 Task: Search one way flight ticket for 5 adults, 2 children, 1 infant in seat and 2 infants on lap in economy from Dickinson: Dickinson Theodore Roosevelt Regional Airport to Gillette: Gillette Campbell County Airport on 5-1-2023. Choice of flights is Southwest. Number of bags: 6 checked bags. Price is upto 100000. Outbound departure time preference is 5:30.
Action: Mouse moved to (229, 318)
Screenshot: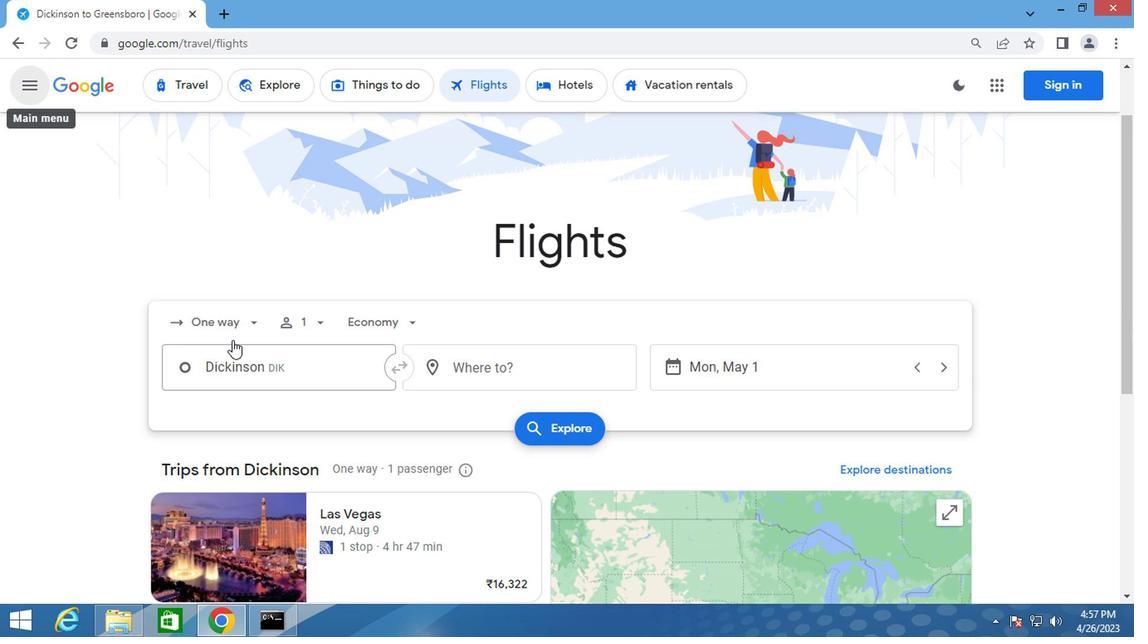 
Action: Mouse pressed left at (229, 318)
Screenshot: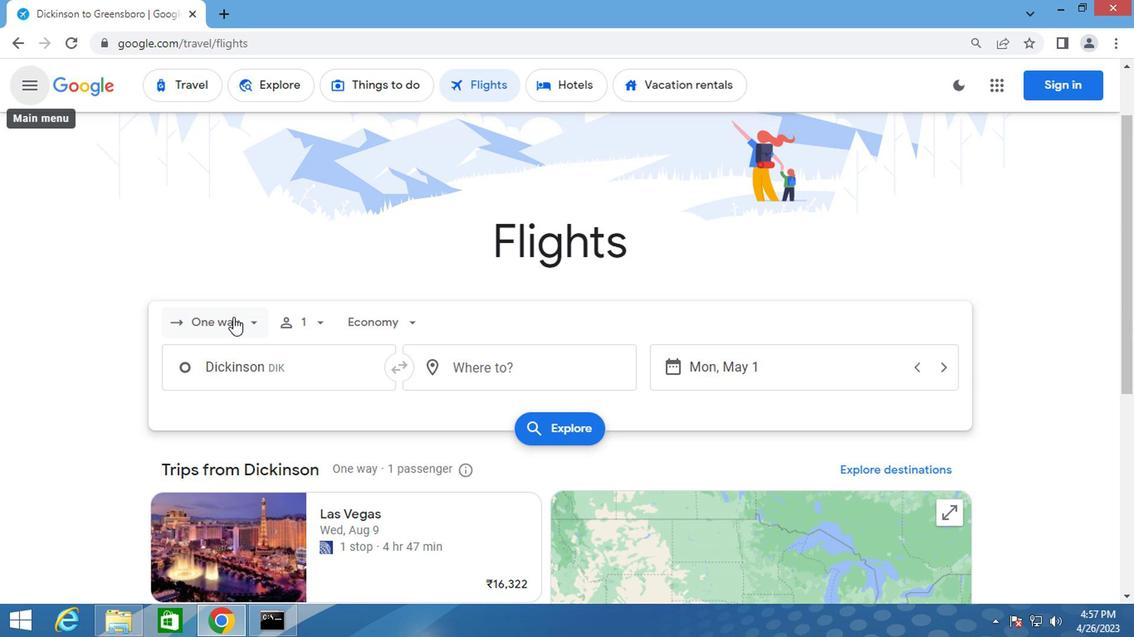 
Action: Mouse moved to (235, 407)
Screenshot: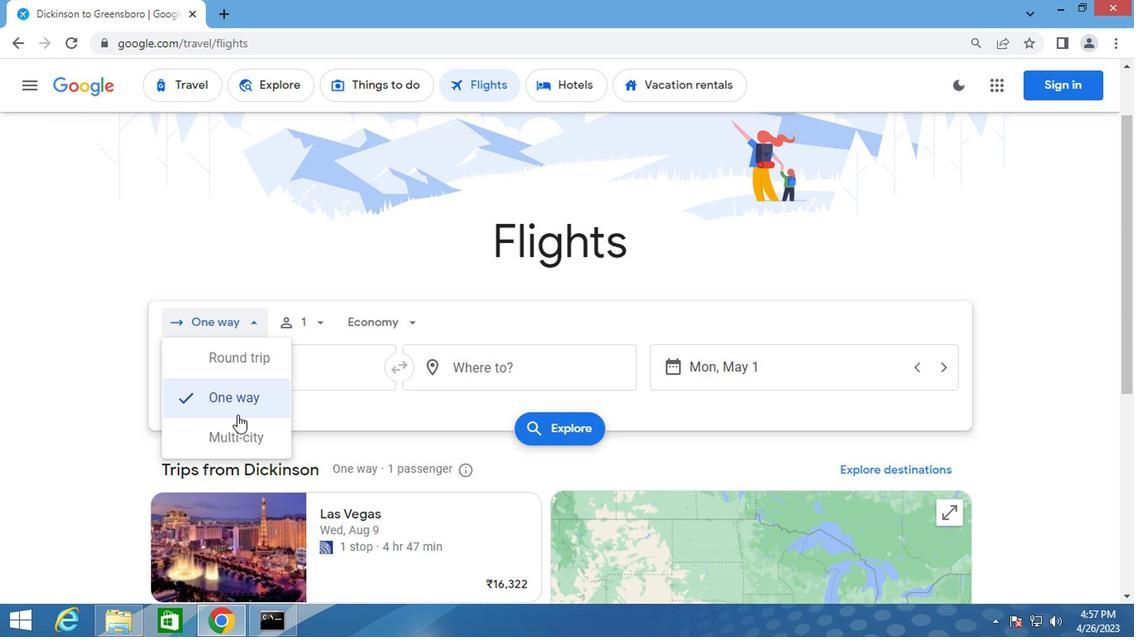 
Action: Mouse pressed left at (235, 407)
Screenshot: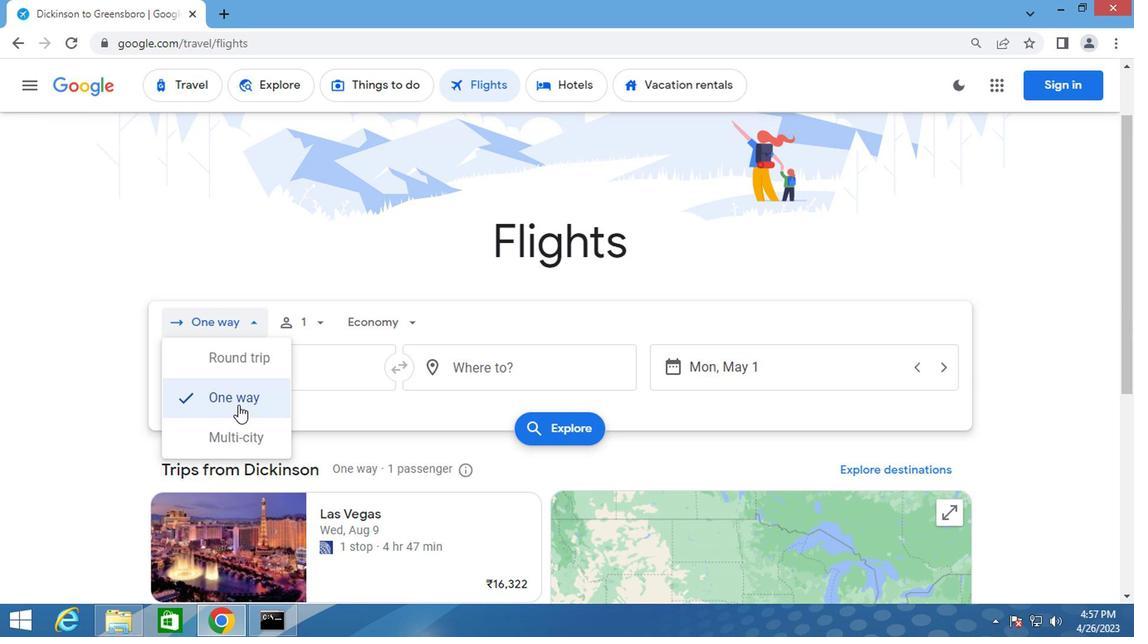 
Action: Mouse moved to (308, 318)
Screenshot: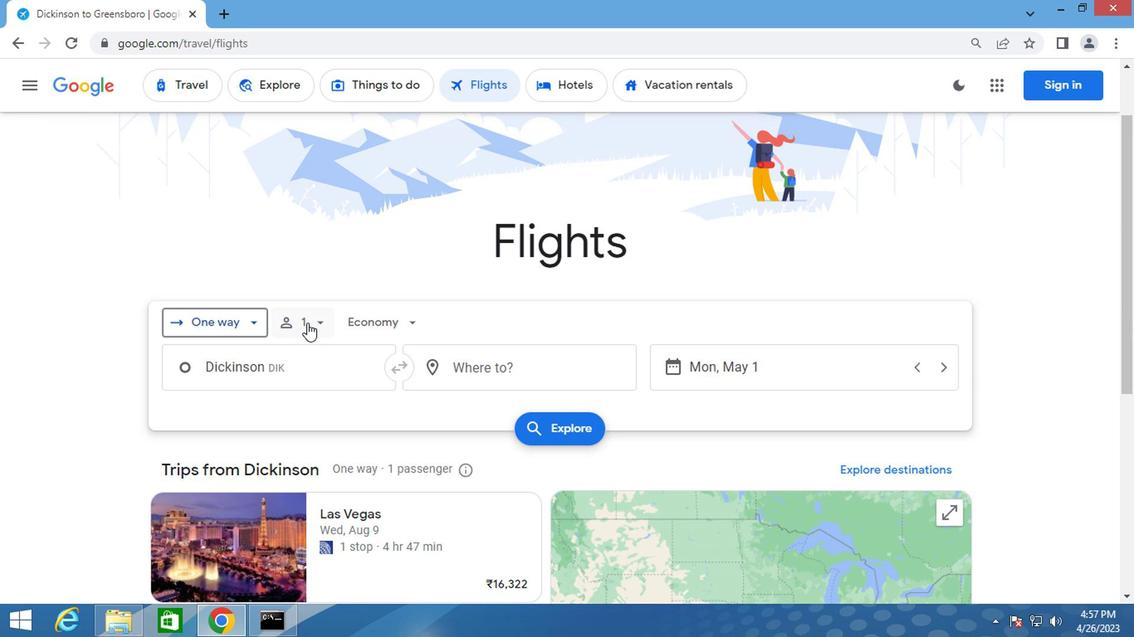 
Action: Mouse pressed left at (308, 318)
Screenshot: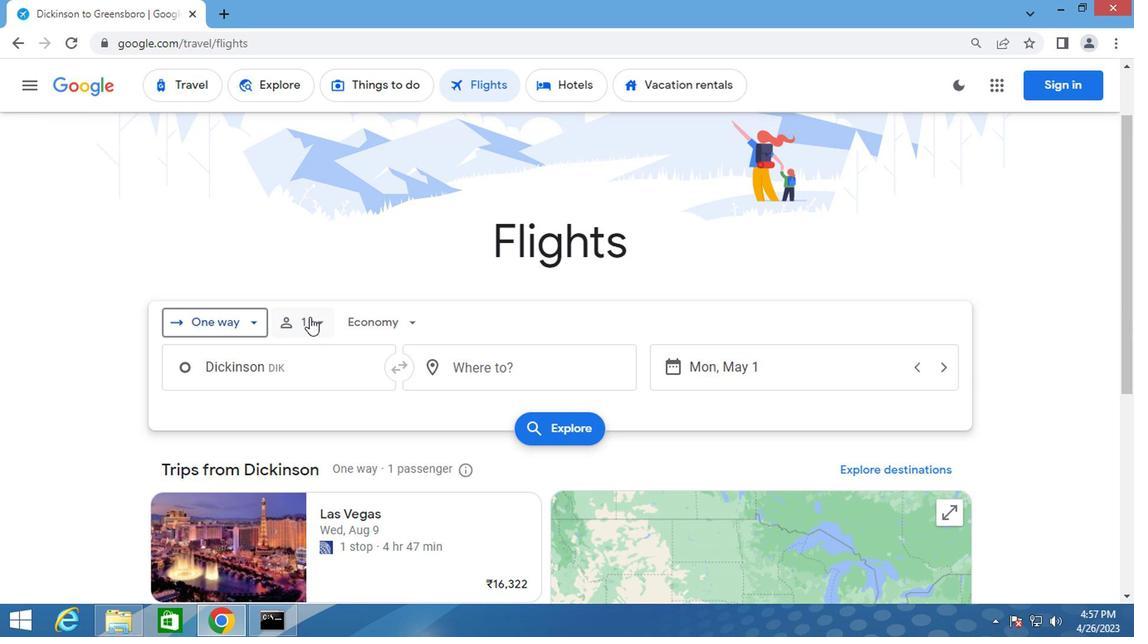
Action: Mouse moved to (443, 378)
Screenshot: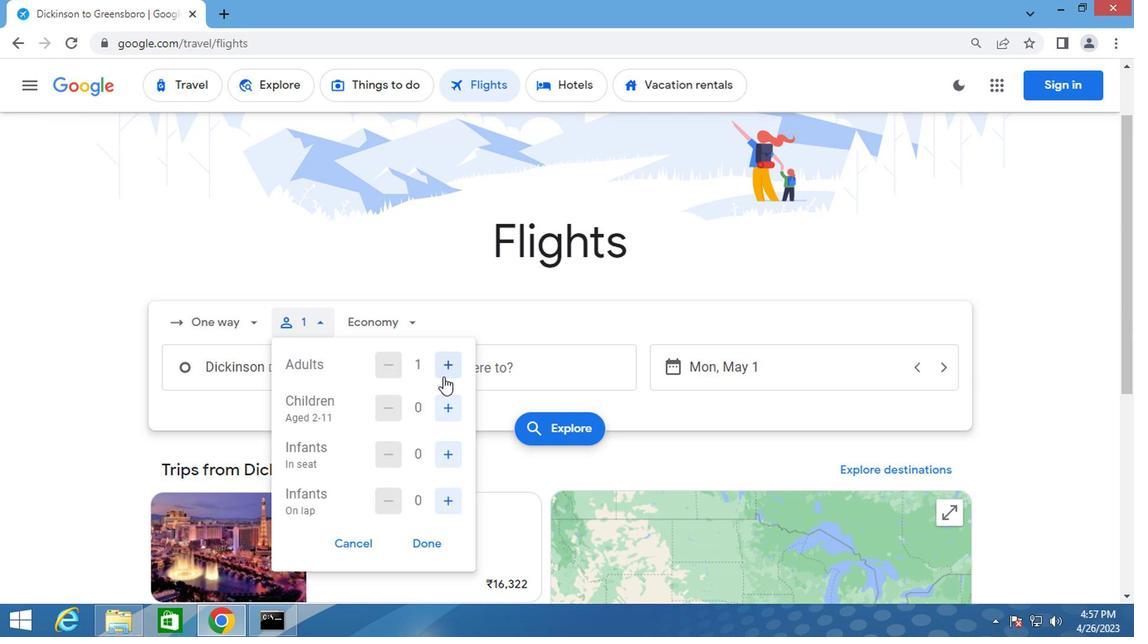 
Action: Mouse pressed left at (443, 378)
Screenshot: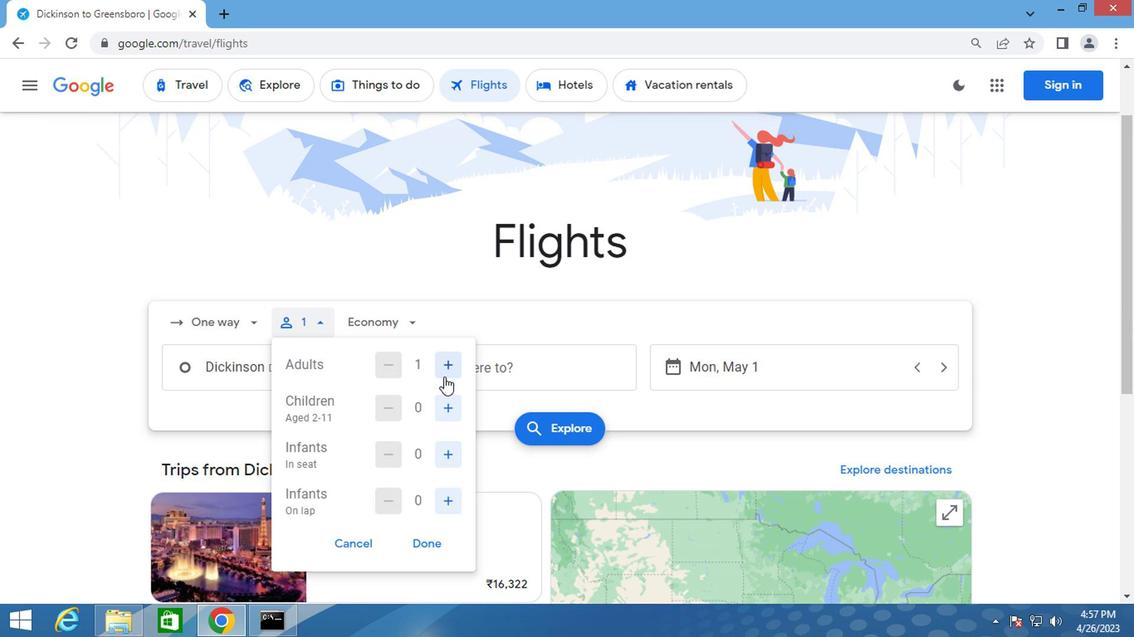 
Action: Mouse moved to (444, 378)
Screenshot: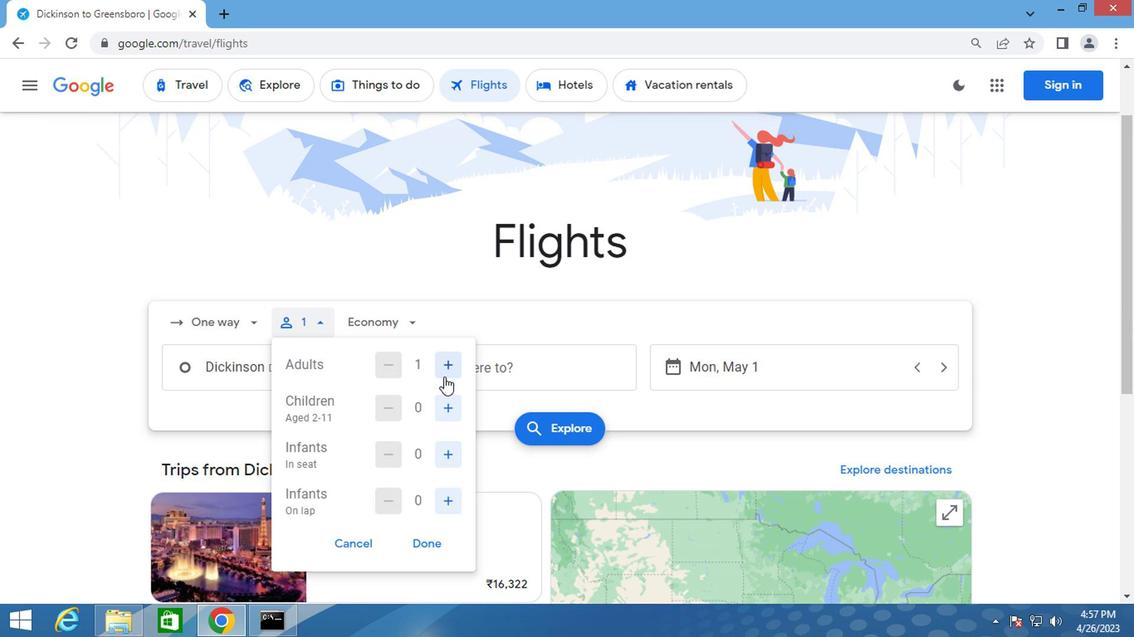 
Action: Mouse pressed left at (444, 378)
Screenshot: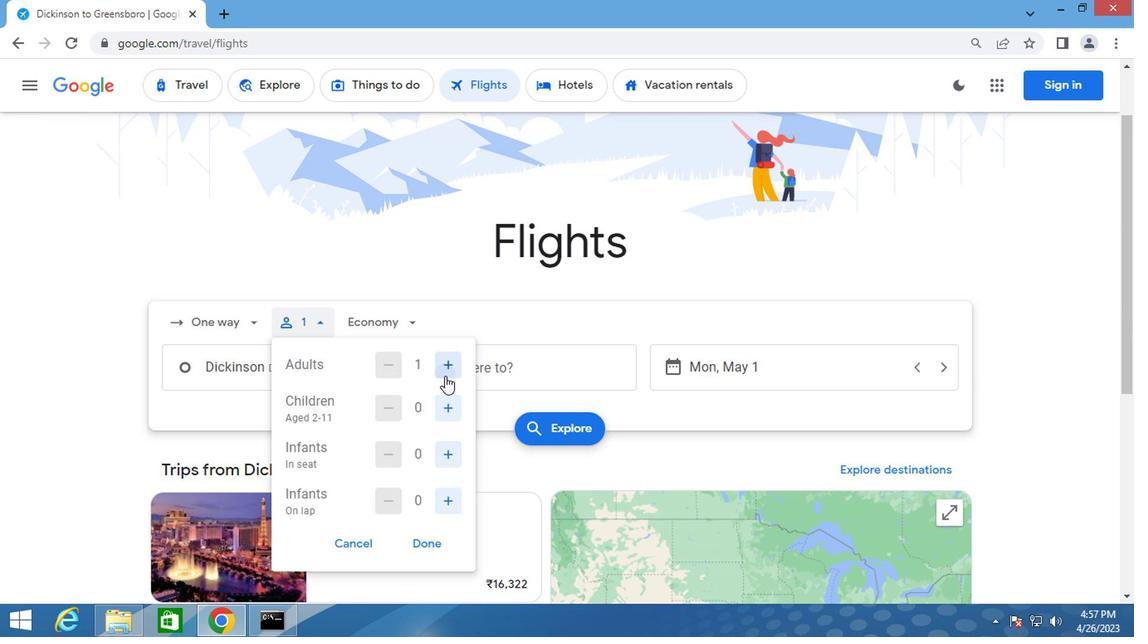 
Action: Mouse moved to (444, 377)
Screenshot: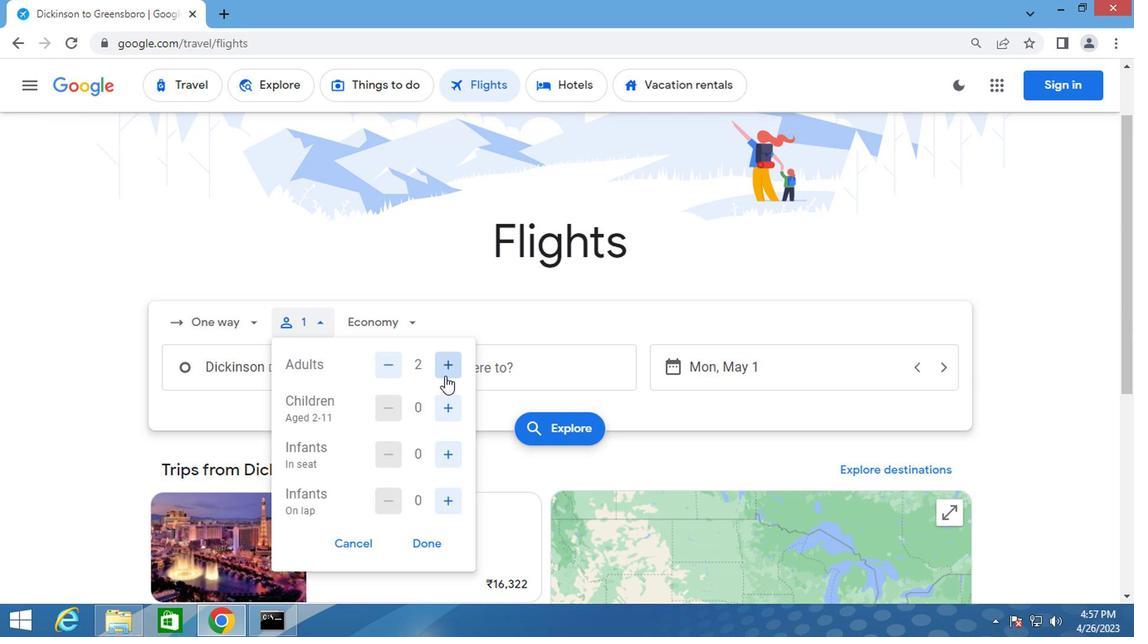
Action: Mouse pressed left at (444, 377)
Screenshot: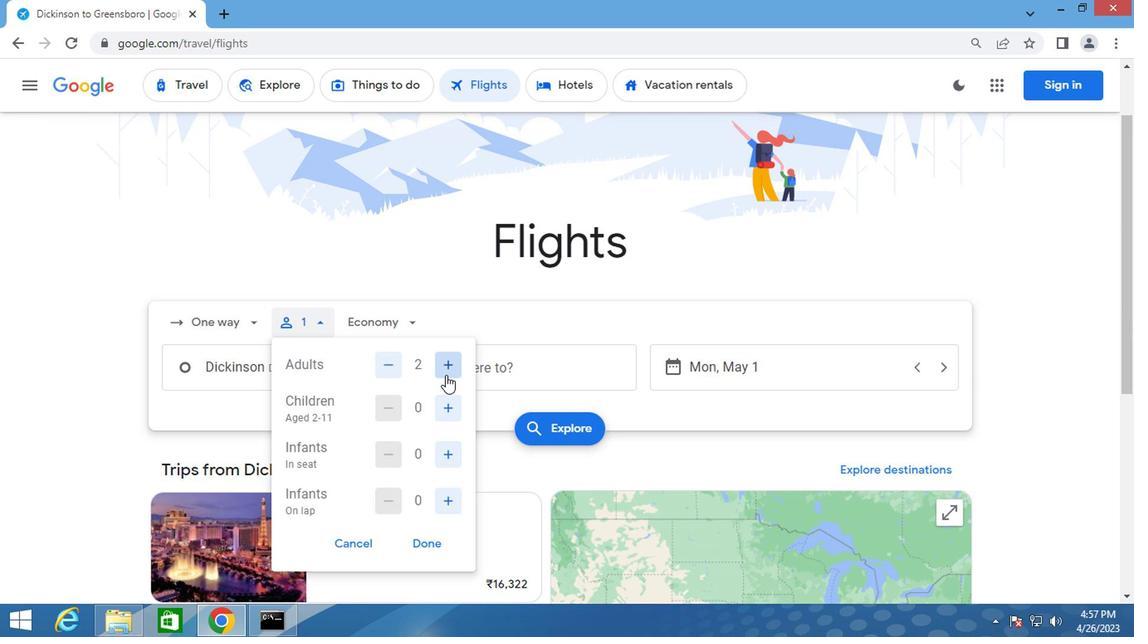 
Action: Mouse pressed left at (444, 377)
Screenshot: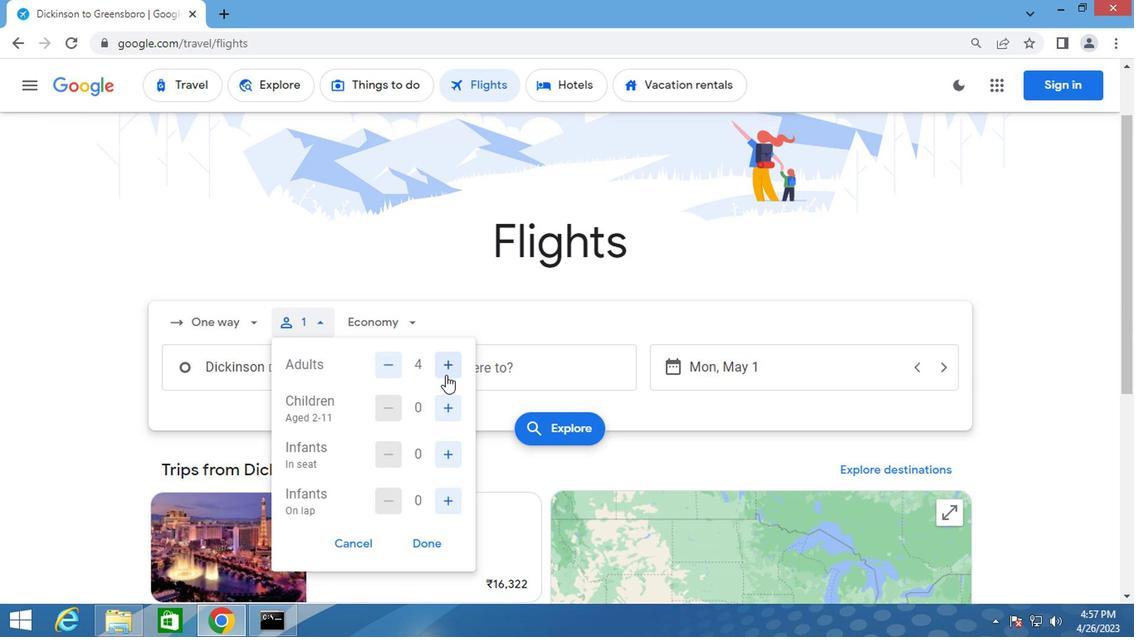 
Action: Mouse moved to (449, 403)
Screenshot: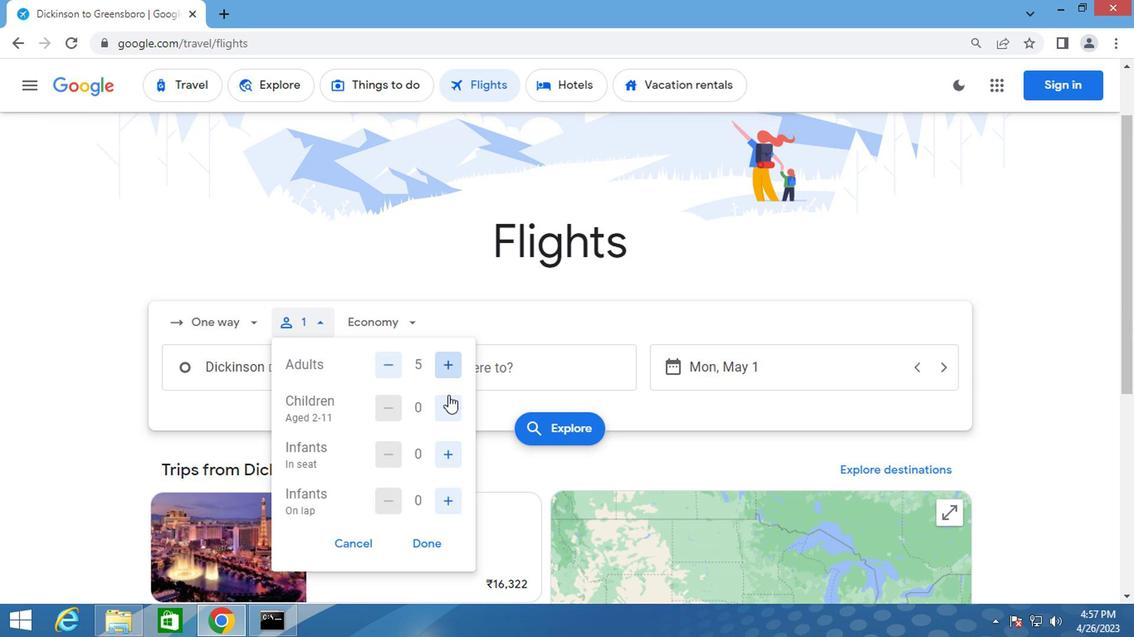 
Action: Mouse pressed left at (449, 403)
Screenshot: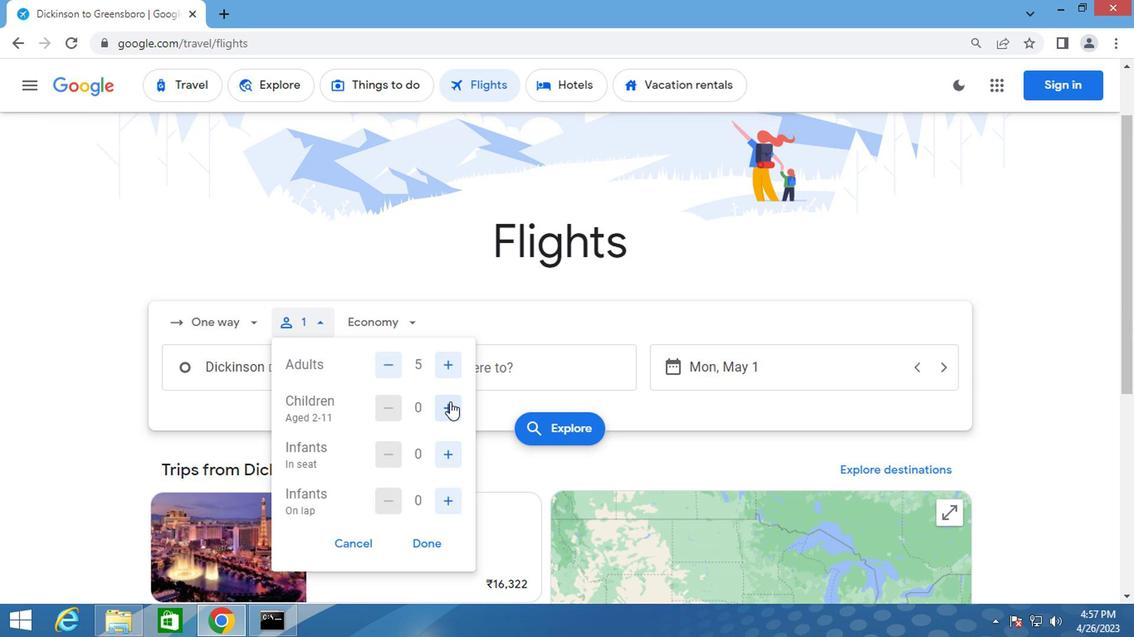 
Action: Mouse pressed left at (449, 403)
Screenshot: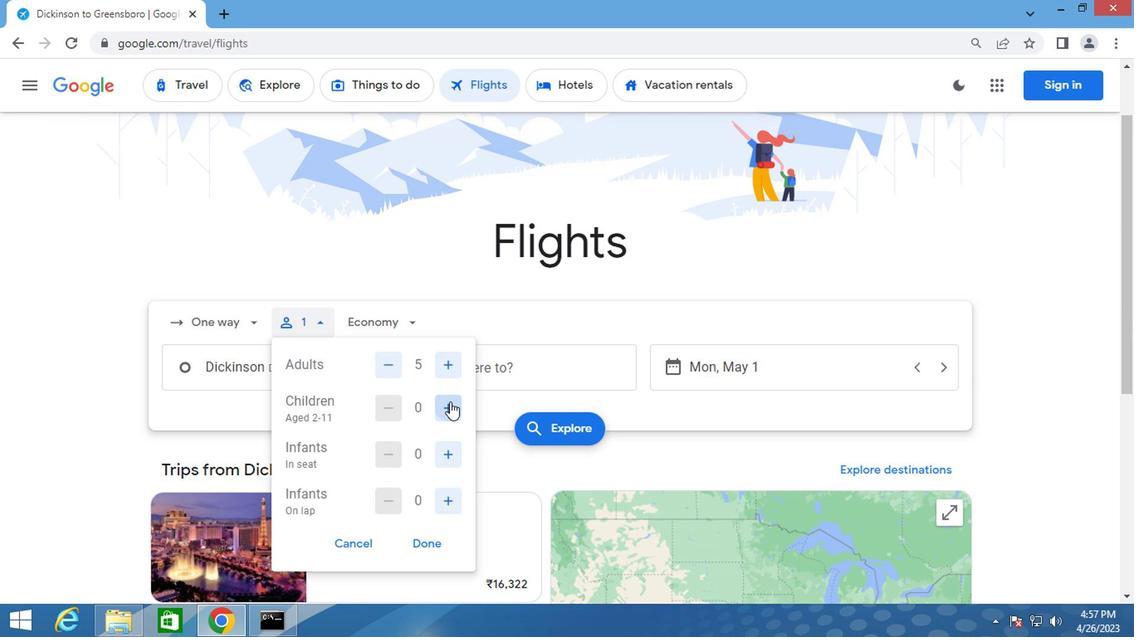 
Action: Mouse moved to (446, 451)
Screenshot: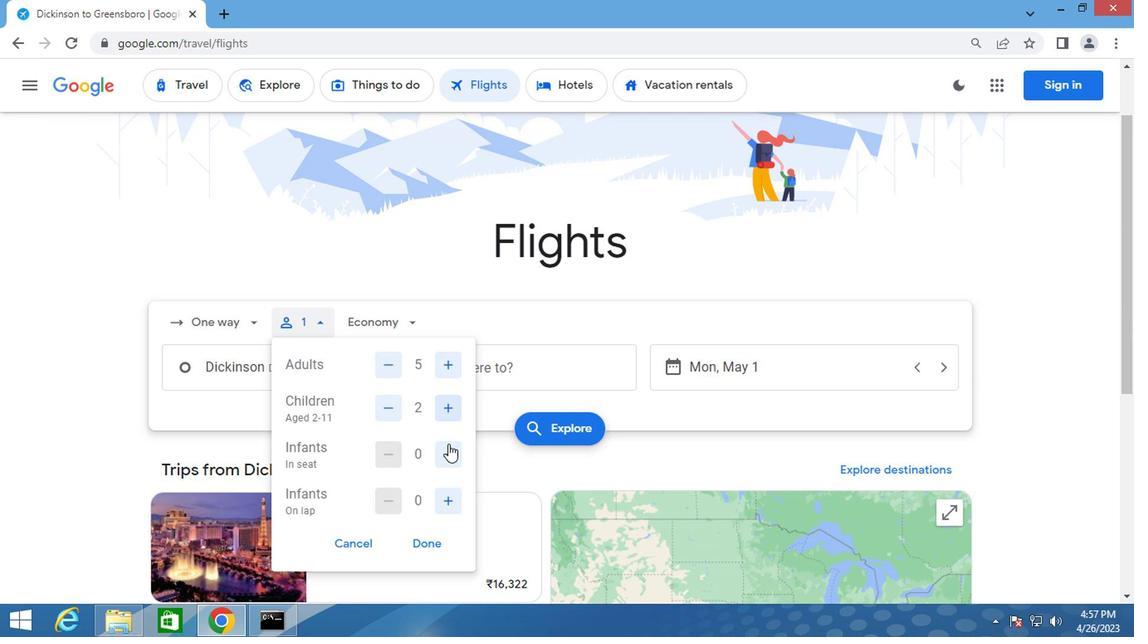 
Action: Mouse pressed left at (446, 451)
Screenshot: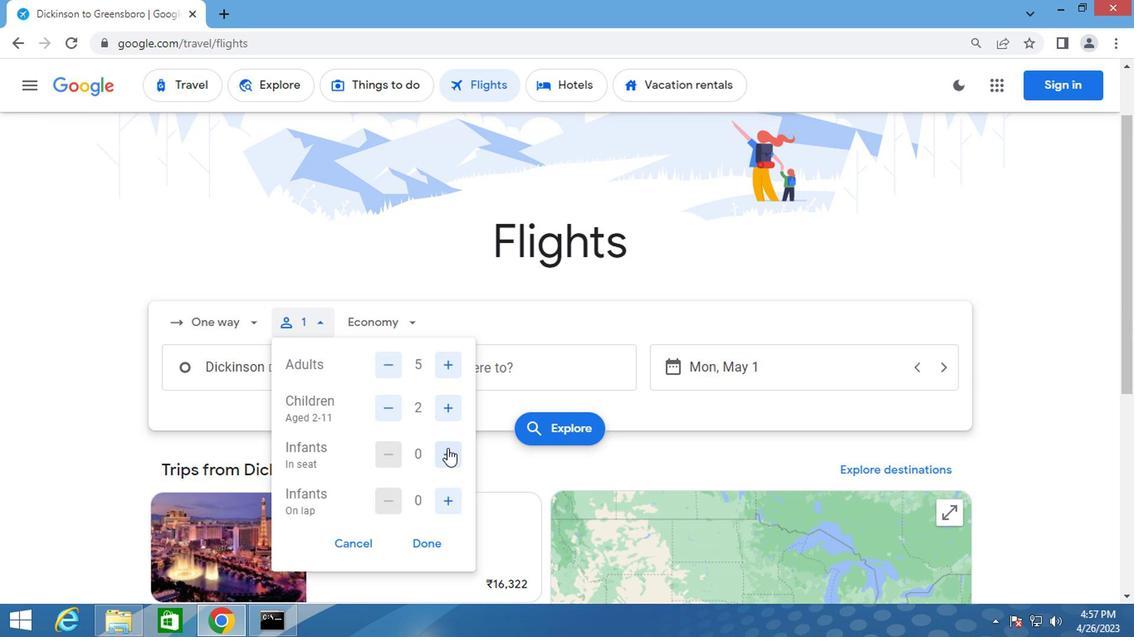 
Action: Mouse moved to (446, 507)
Screenshot: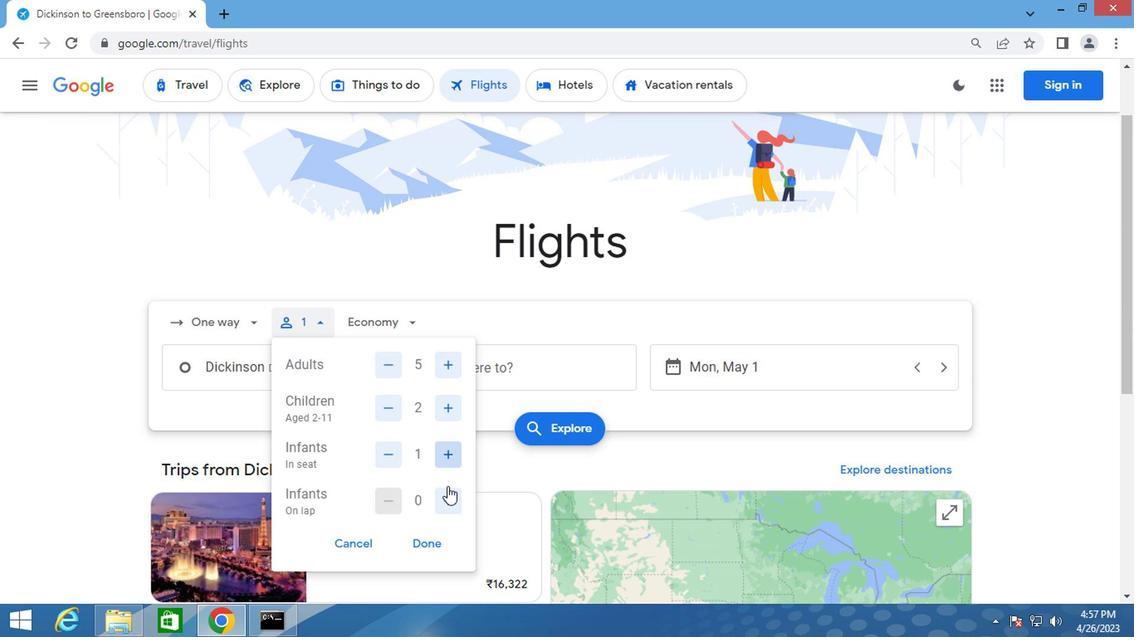 
Action: Mouse pressed left at (446, 507)
Screenshot: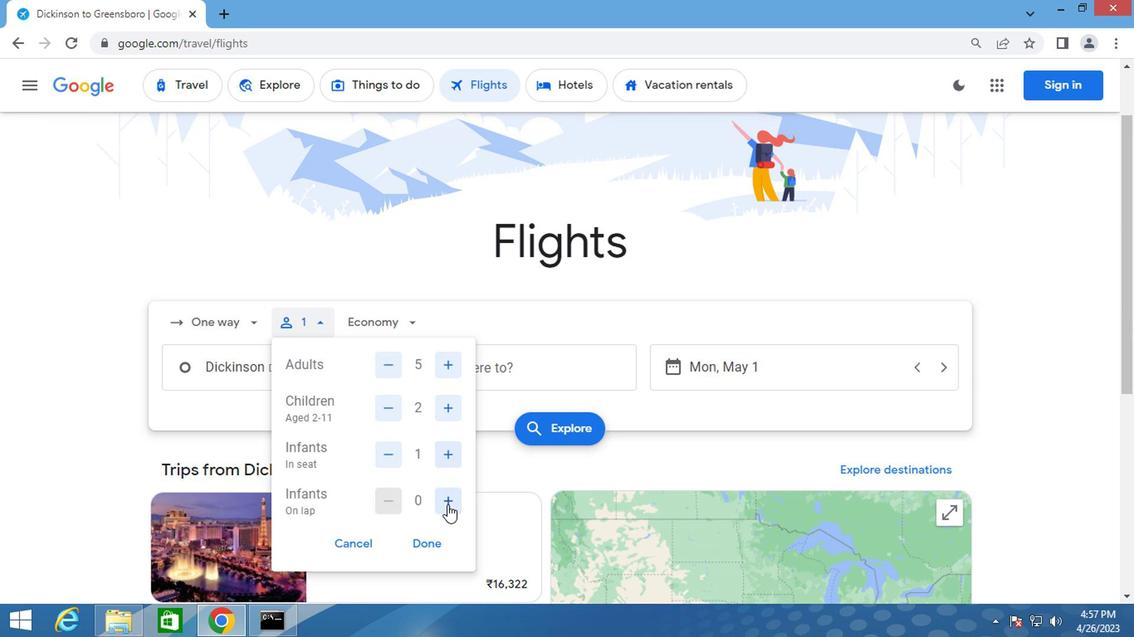 
Action: Mouse pressed left at (446, 507)
Screenshot: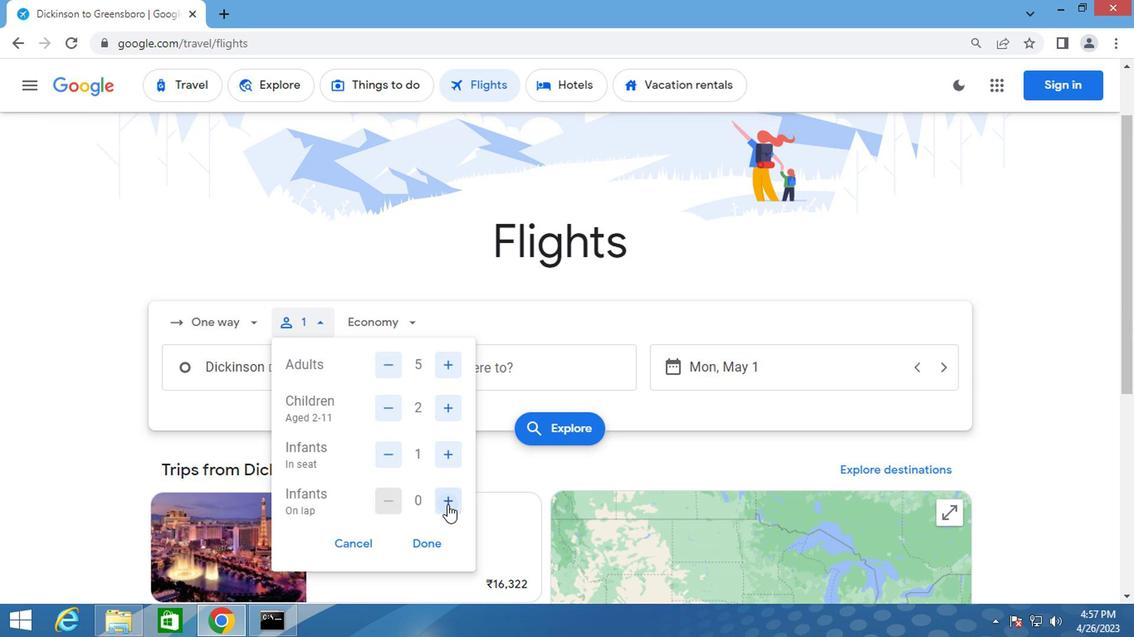 
Action: Mouse moved to (385, 333)
Screenshot: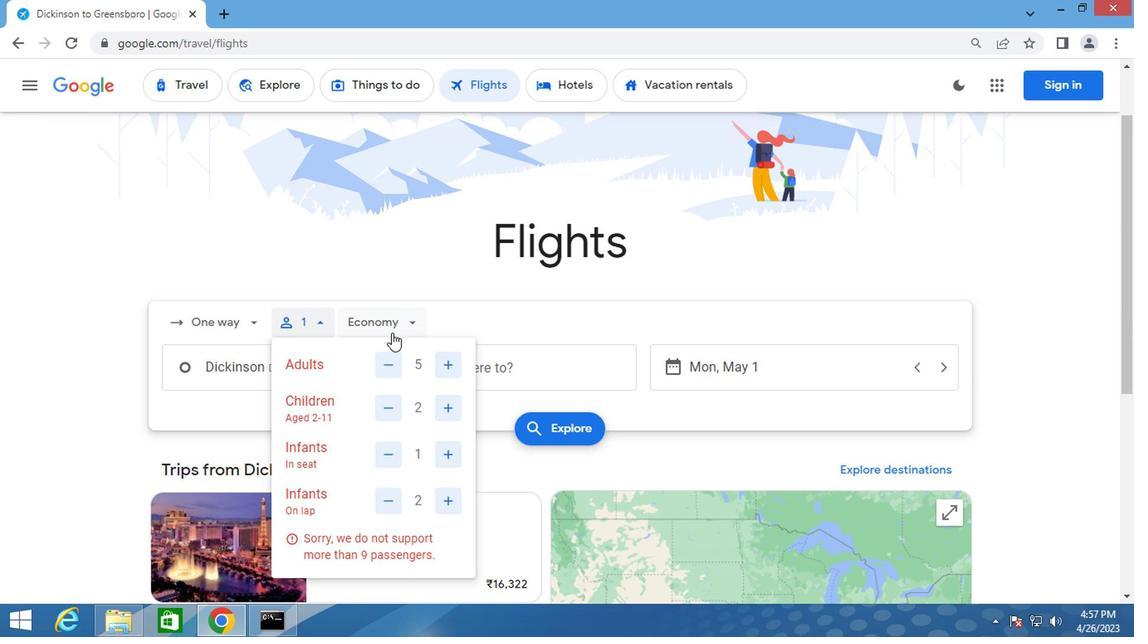 
Action: Mouse pressed left at (385, 333)
Screenshot: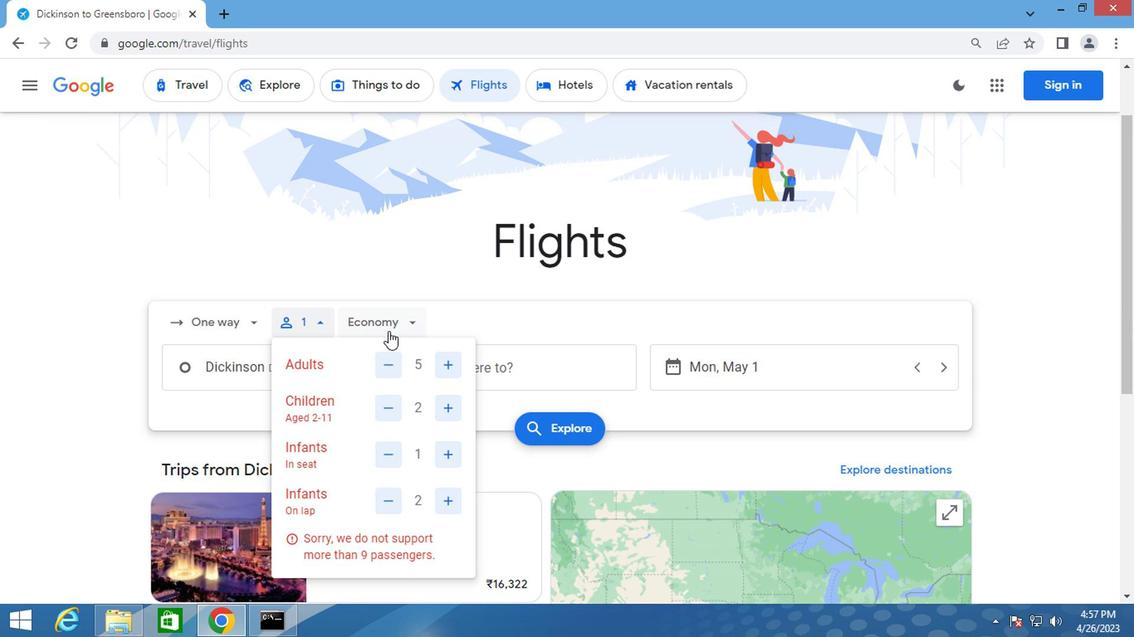 
Action: Mouse moved to (408, 359)
Screenshot: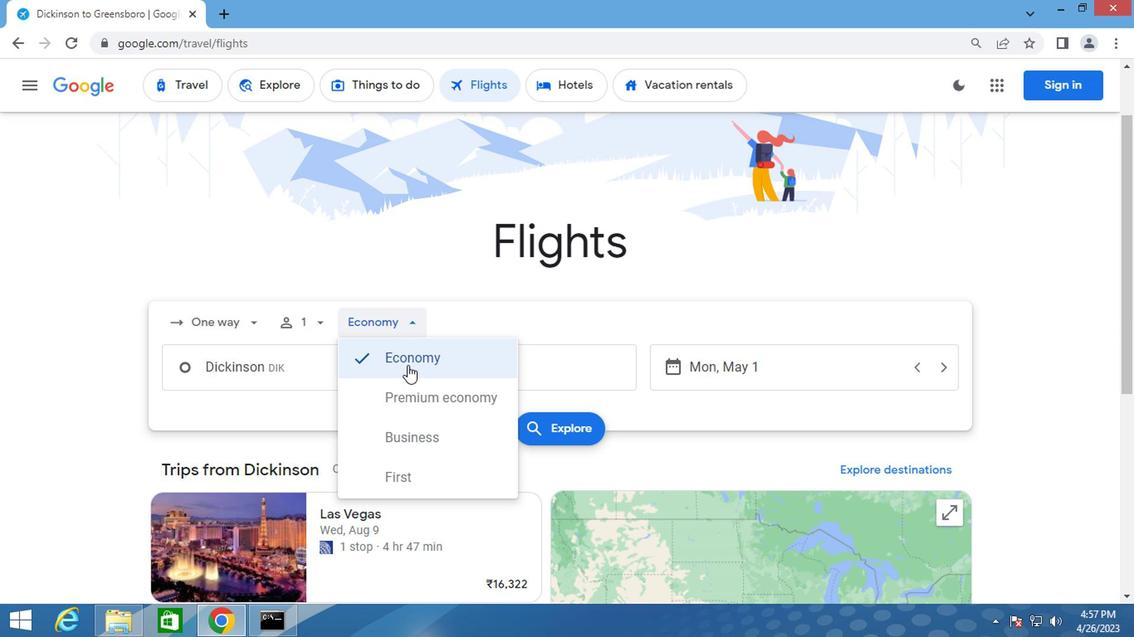 
Action: Mouse pressed left at (408, 359)
Screenshot: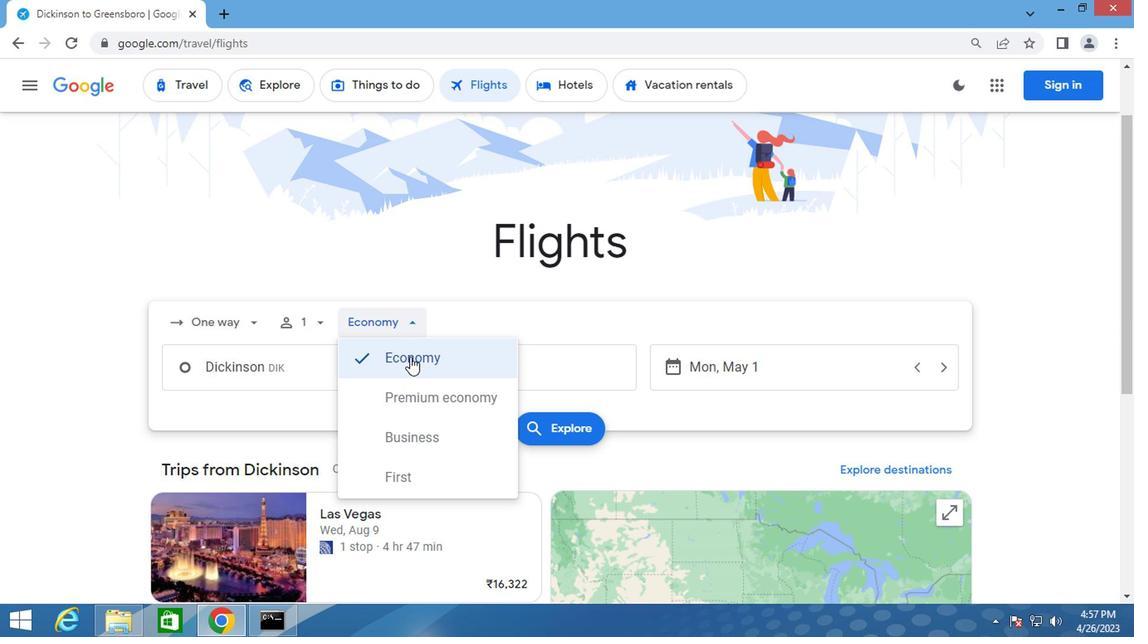 
Action: Mouse moved to (328, 375)
Screenshot: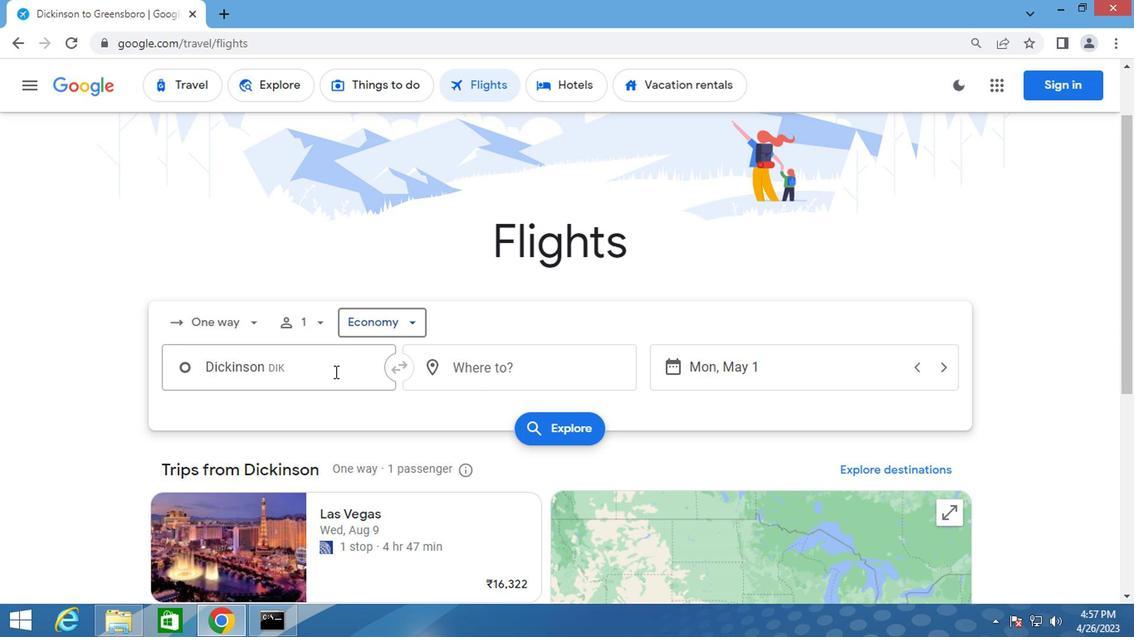 
Action: Mouse pressed left at (328, 375)
Screenshot: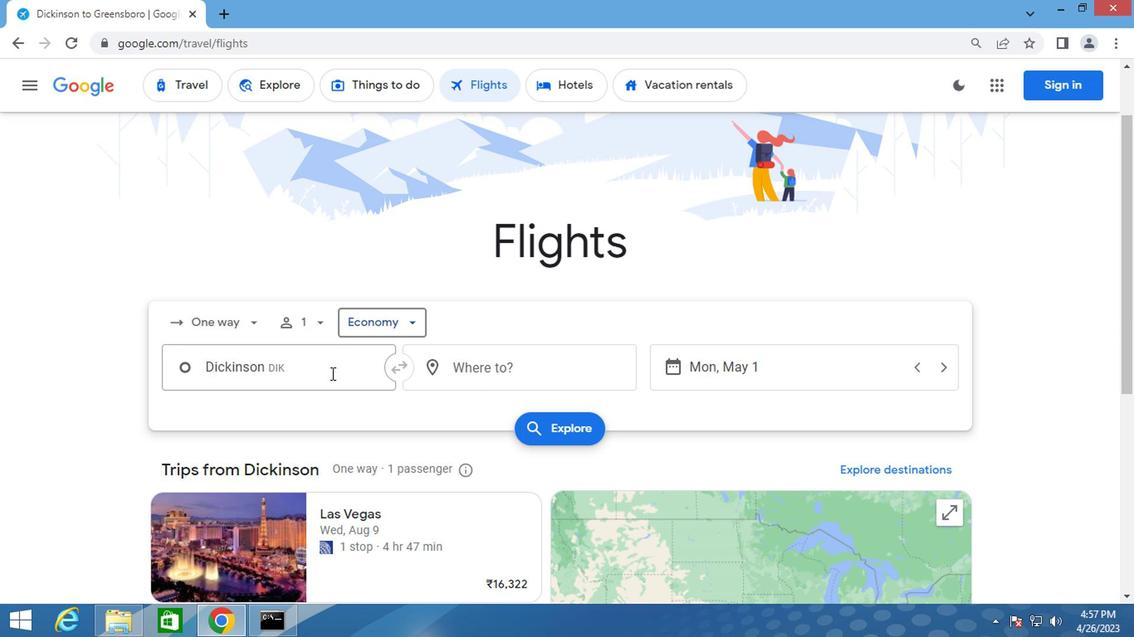 
Action: Key pressed dickinson
Screenshot: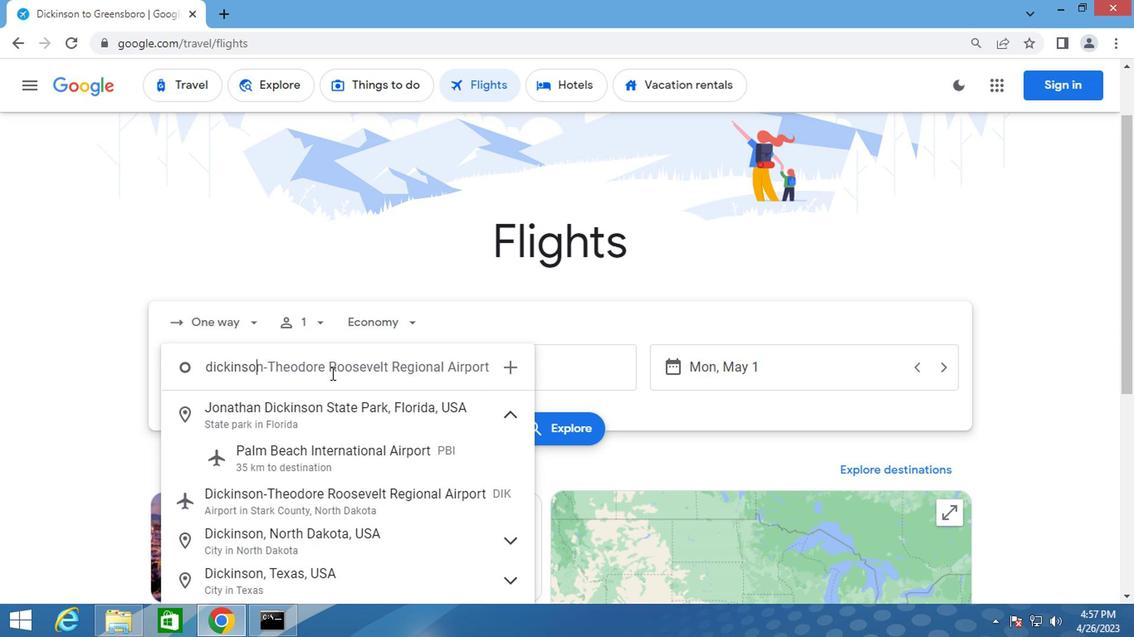 
Action: Mouse moved to (318, 494)
Screenshot: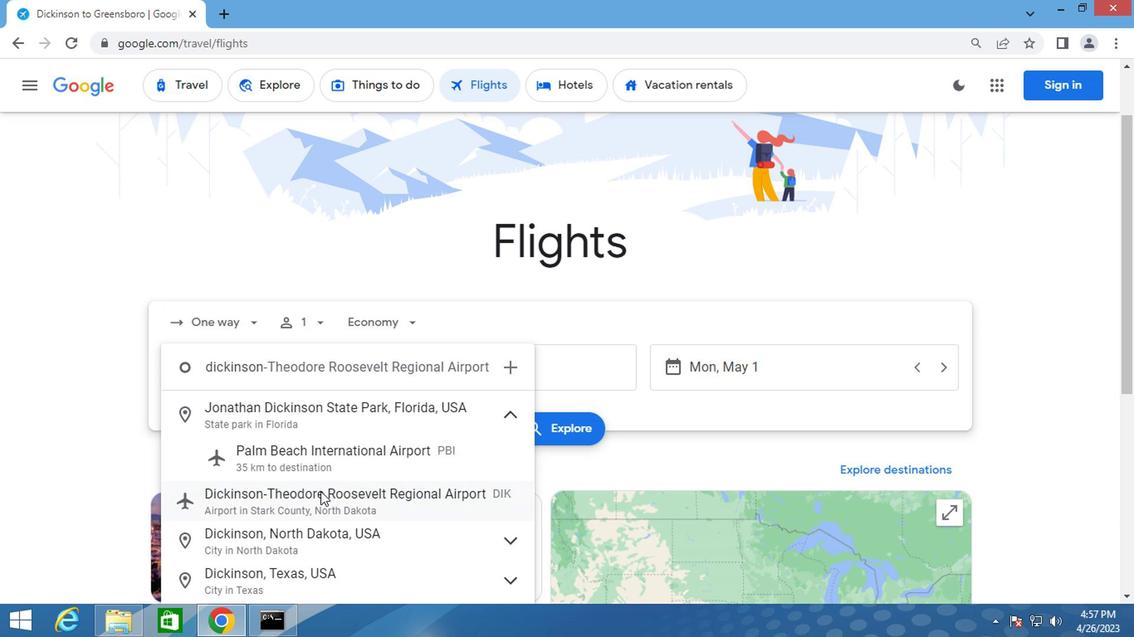
Action: Mouse pressed left at (318, 494)
Screenshot: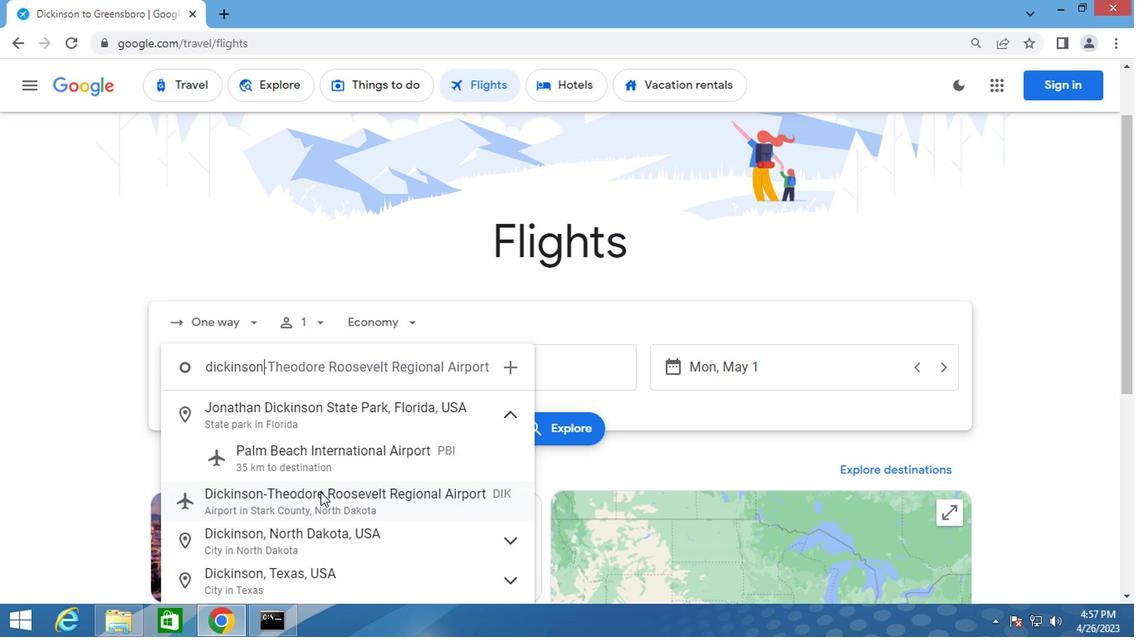 
Action: Mouse moved to (469, 364)
Screenshot: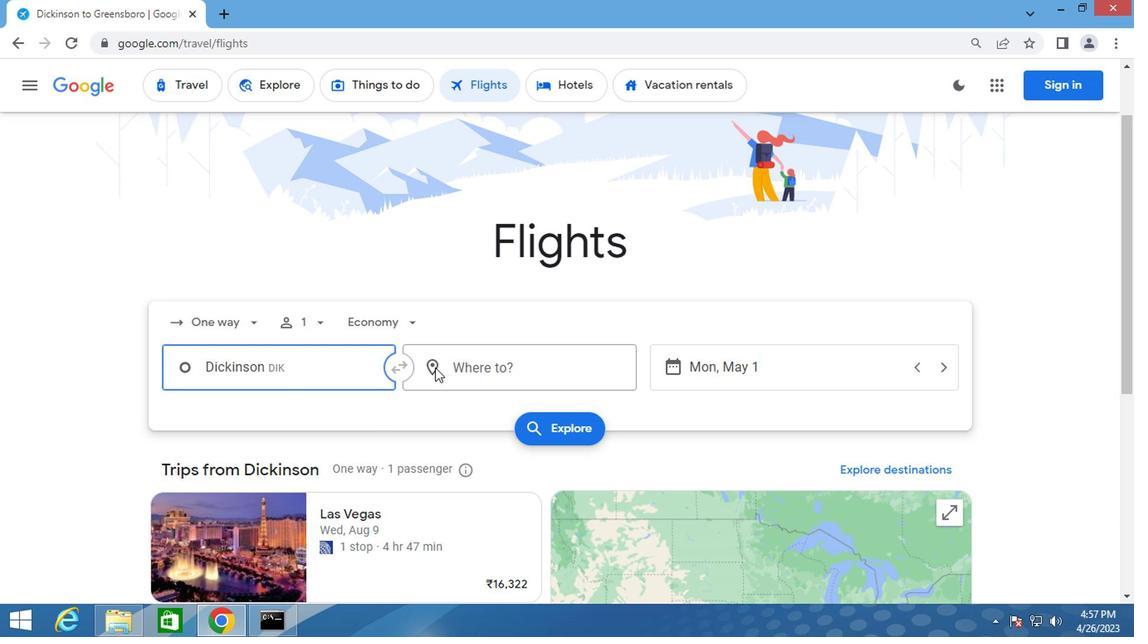 
Action: Mouse pressed left at (469, 364)
Screenshot: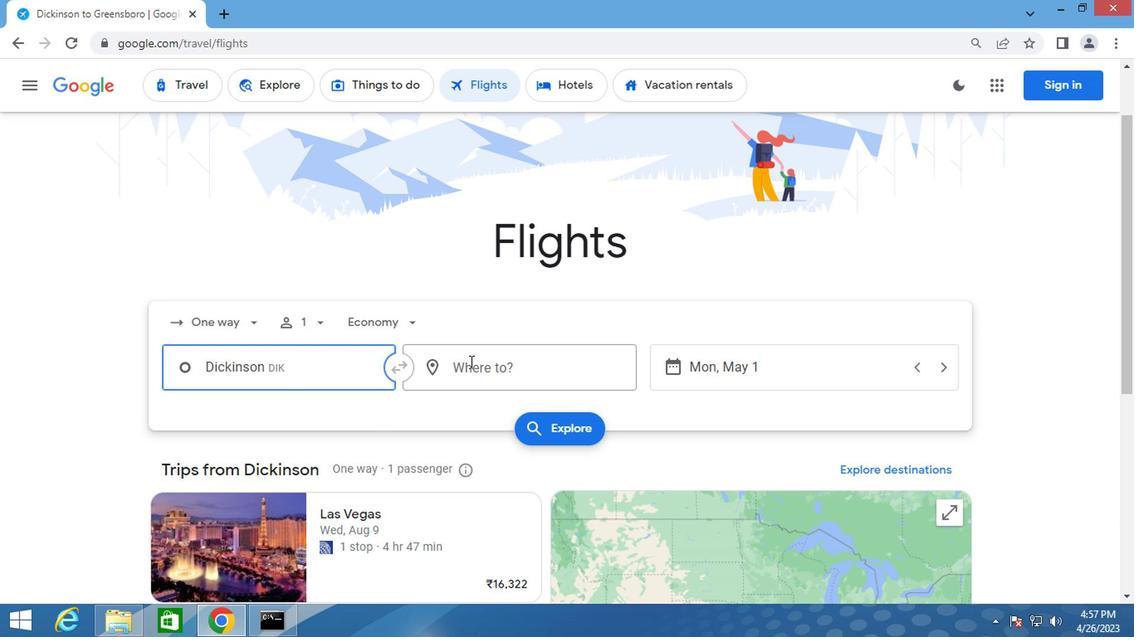 
Action: Key pressed gillette
Screenshot: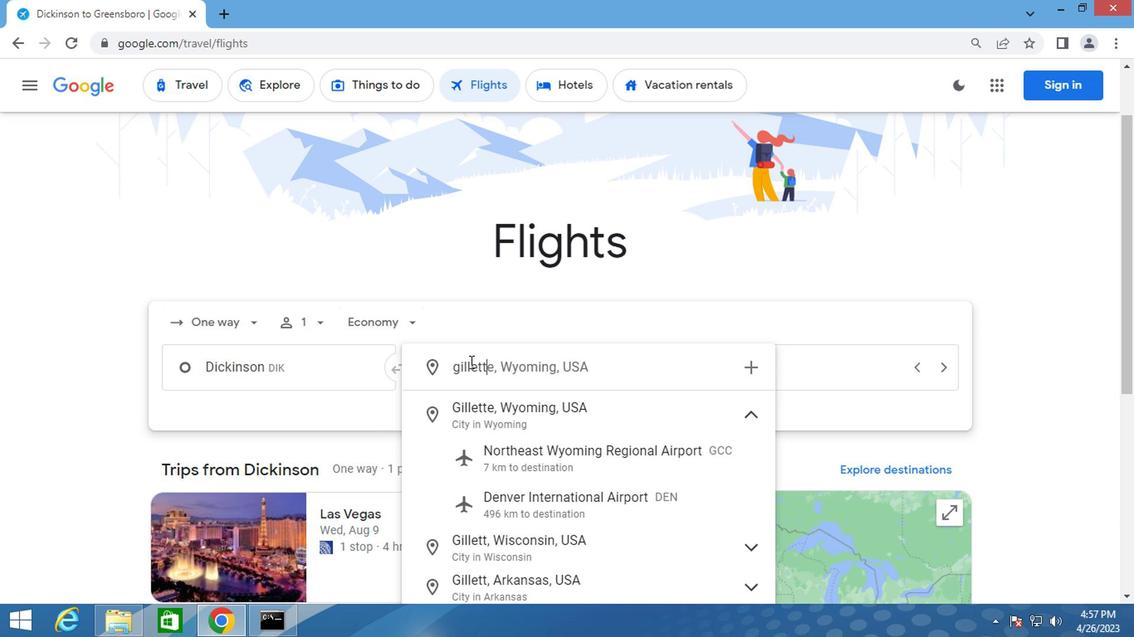 
Action: Mouse moved to (519, 452)
Screenshot: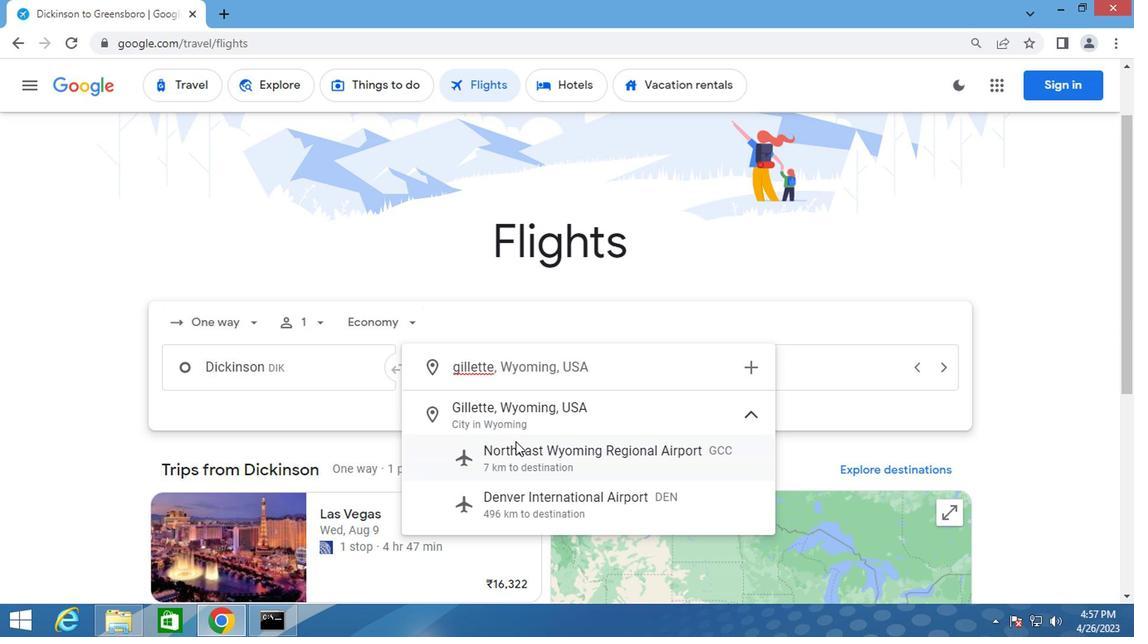 
Action: Mouse pressed left at (519, 452)
Screenshot: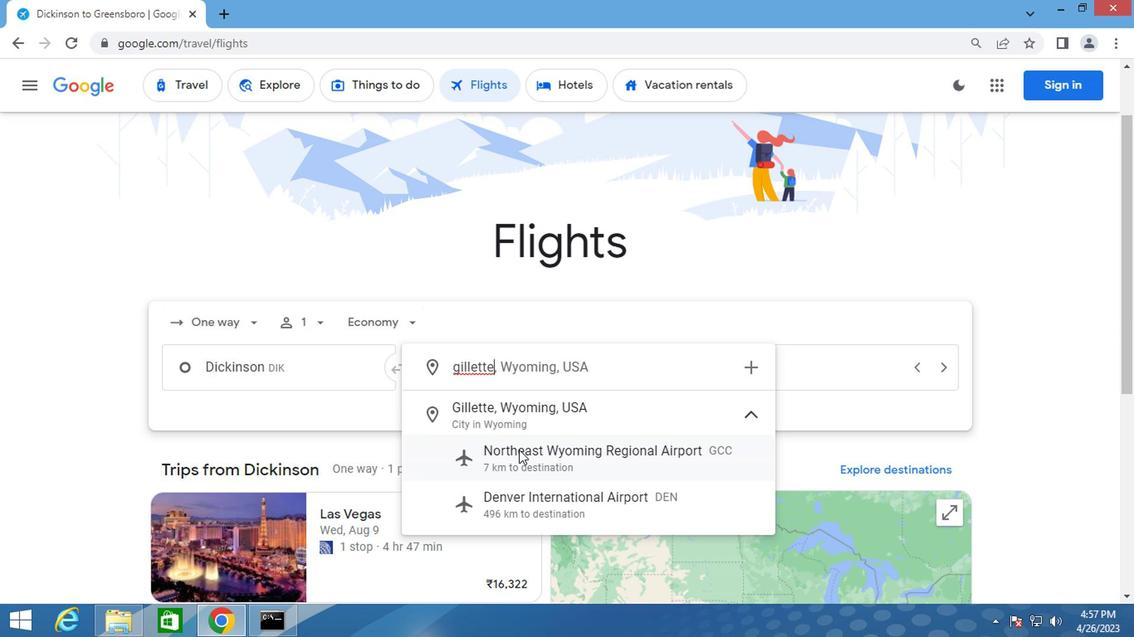 
Action: Mouse moved to (701, 388)
Screenshot: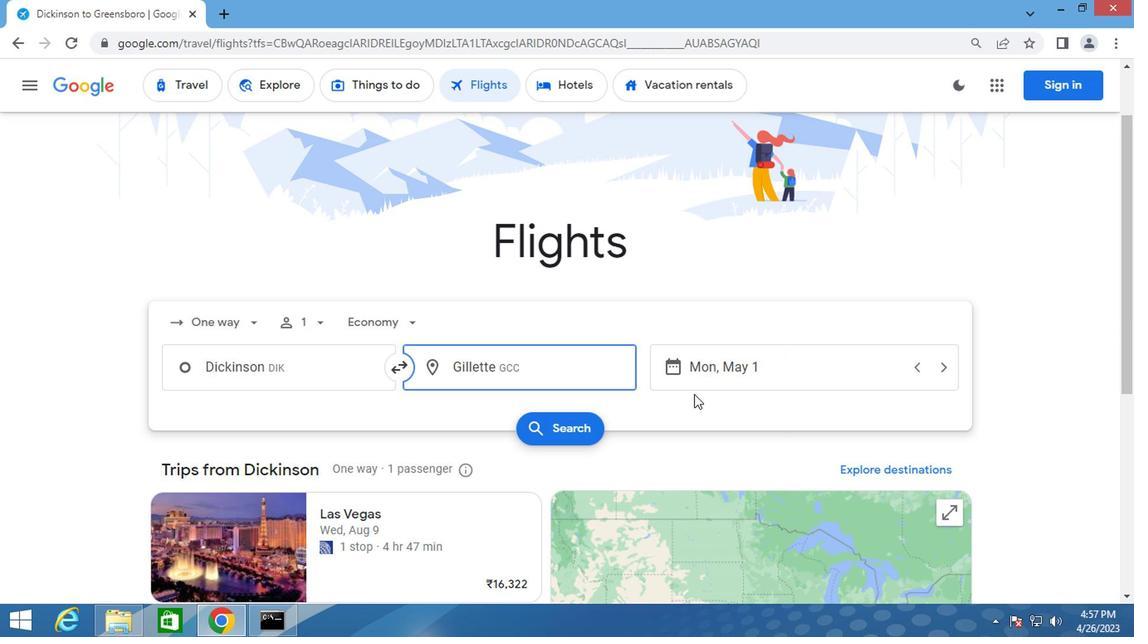 
Action: Mouse pressed left at (701, 388)
Screenshot: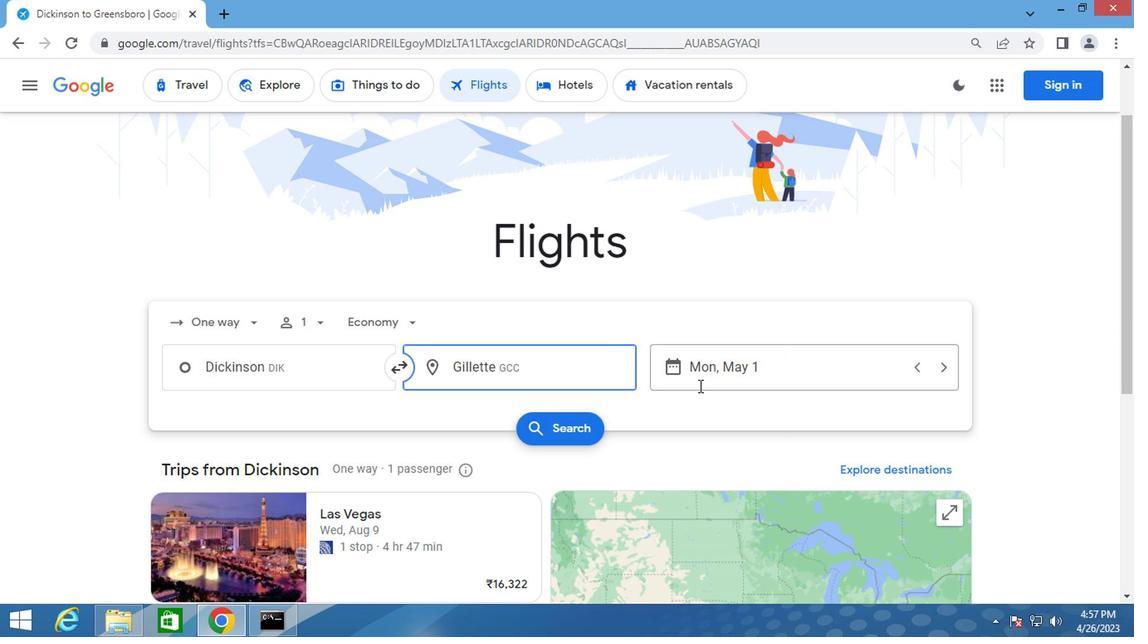
Action: Mouse moved to (731, 300)
Screenshot: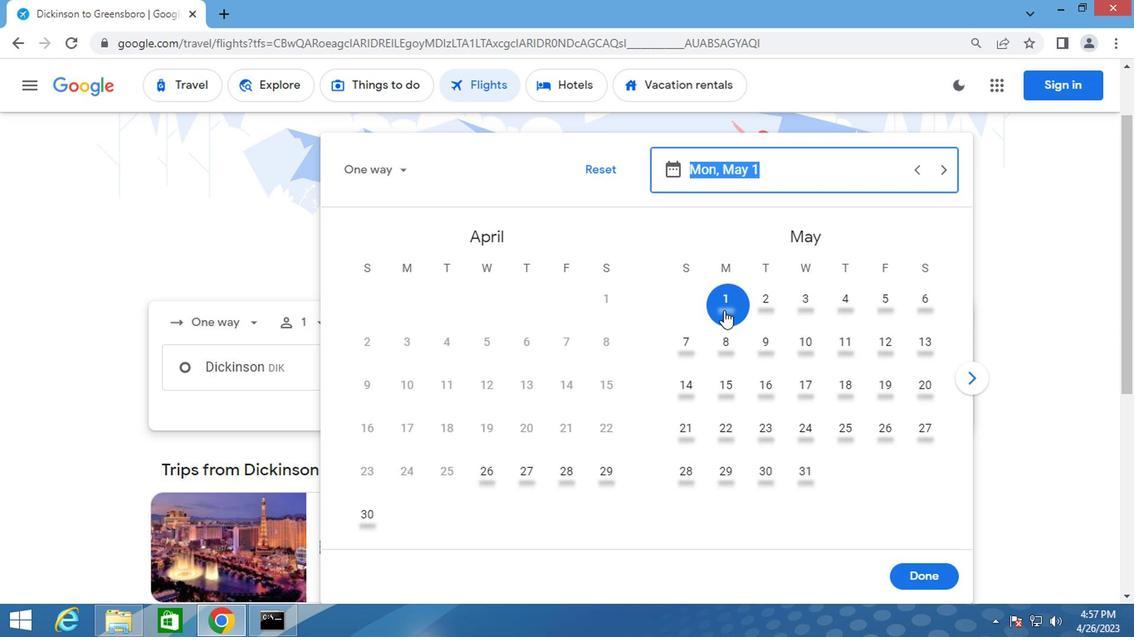 
Action: Mouse pressed left at (731, 300)
Screenshot: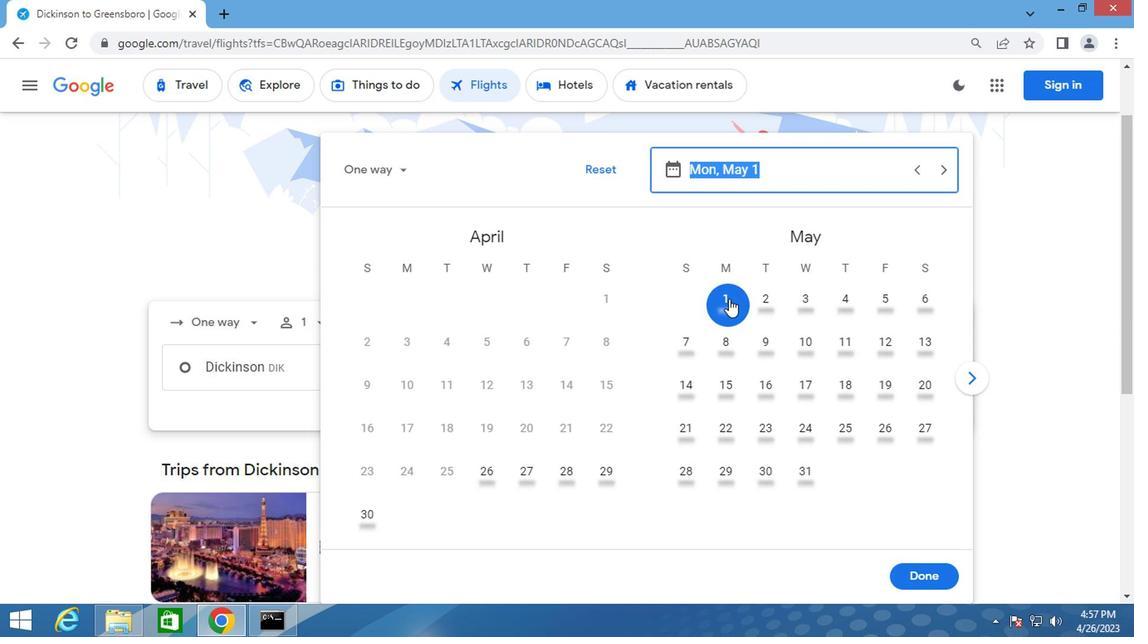 
Action: Mouse moved to (918, 571)
Screenshot: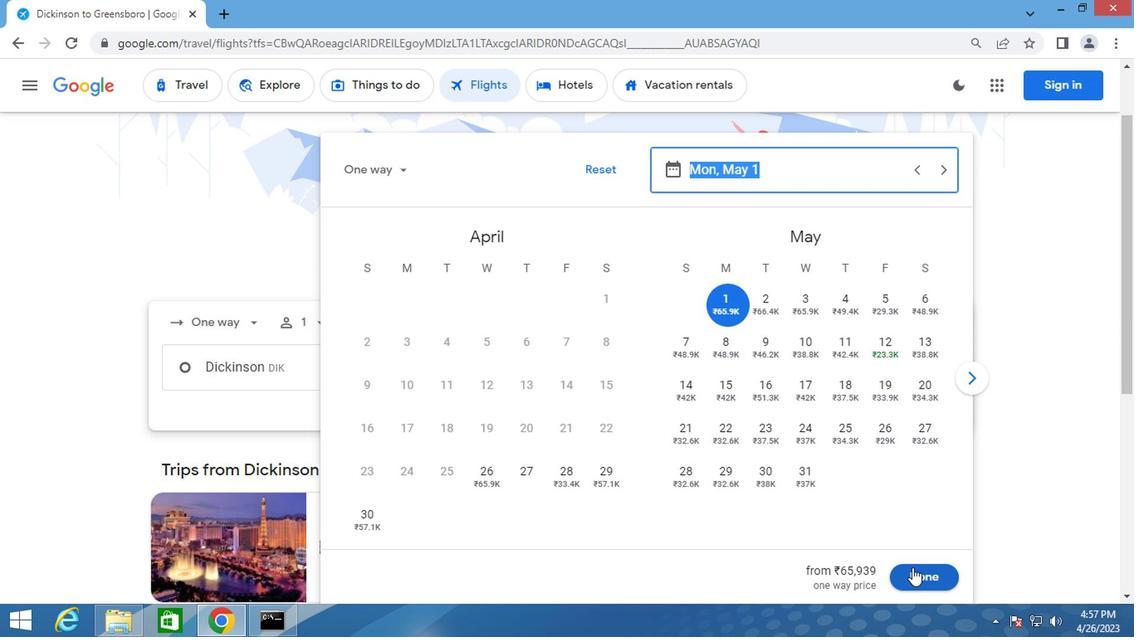 
Action: Mouse pressed left at (918, 571)
Screenshot: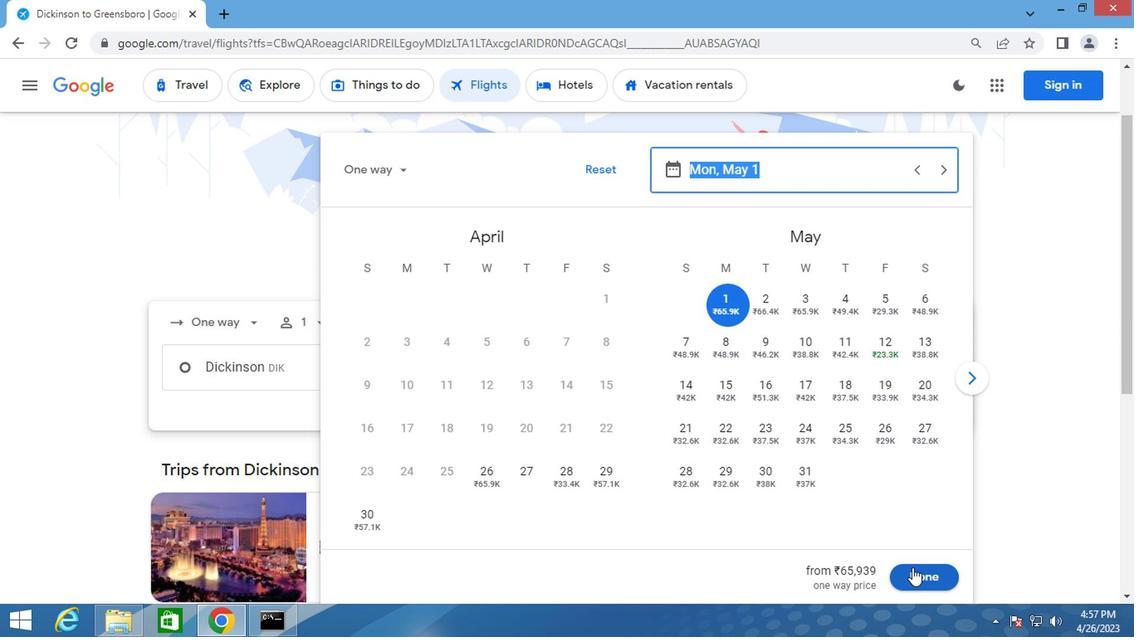 
Action: Mouse moved to (555, 434)
Screenshot: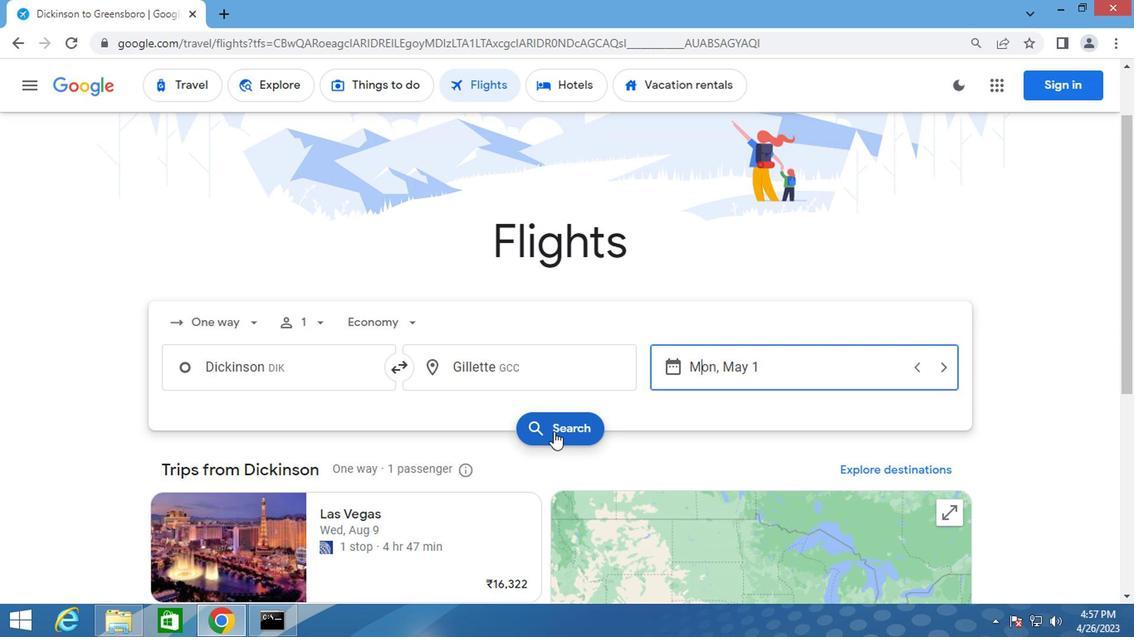 
Action: Mouse pressed left at (555, 434)
Screenshot: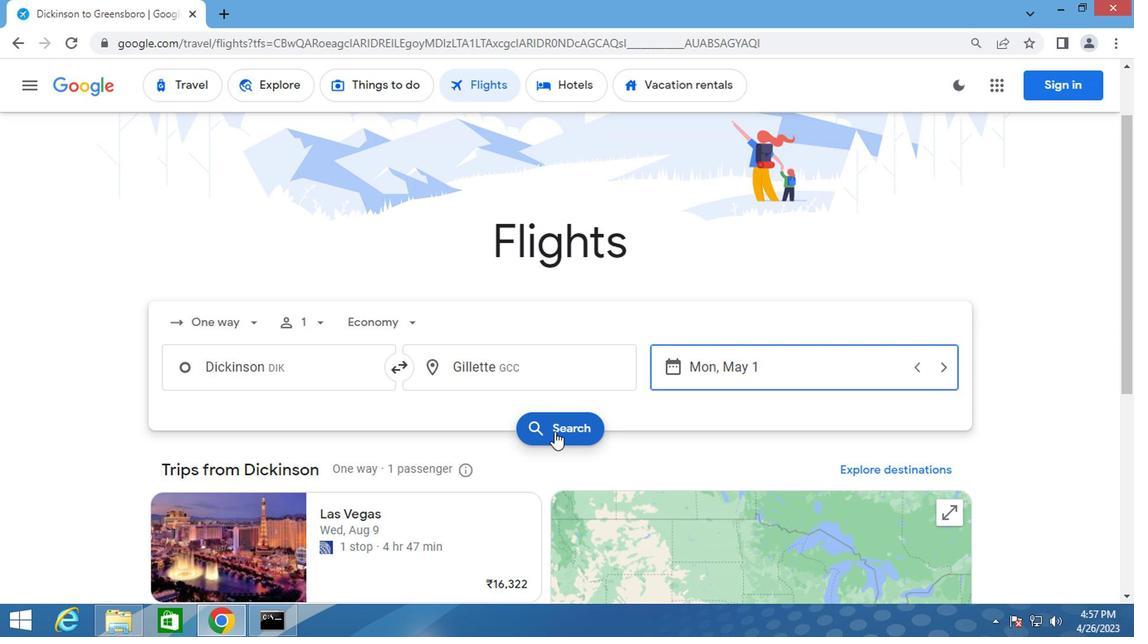 
Action: Mouse moved to (181, 243)
Screenshot: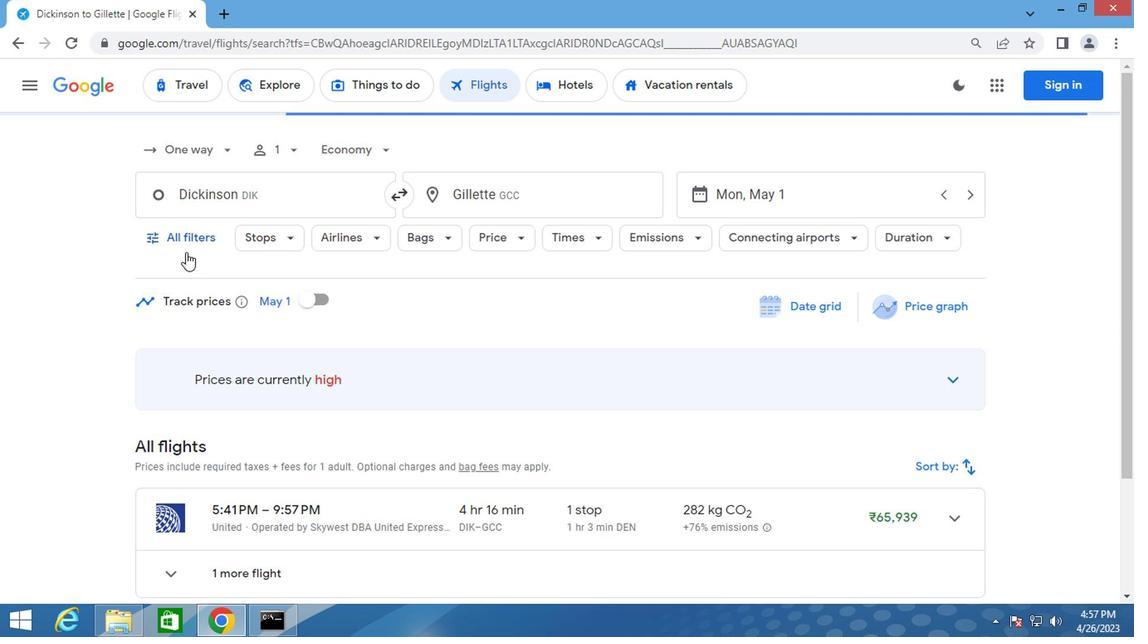
Action: Mouse pressed left at (181, 243)
Screenshot: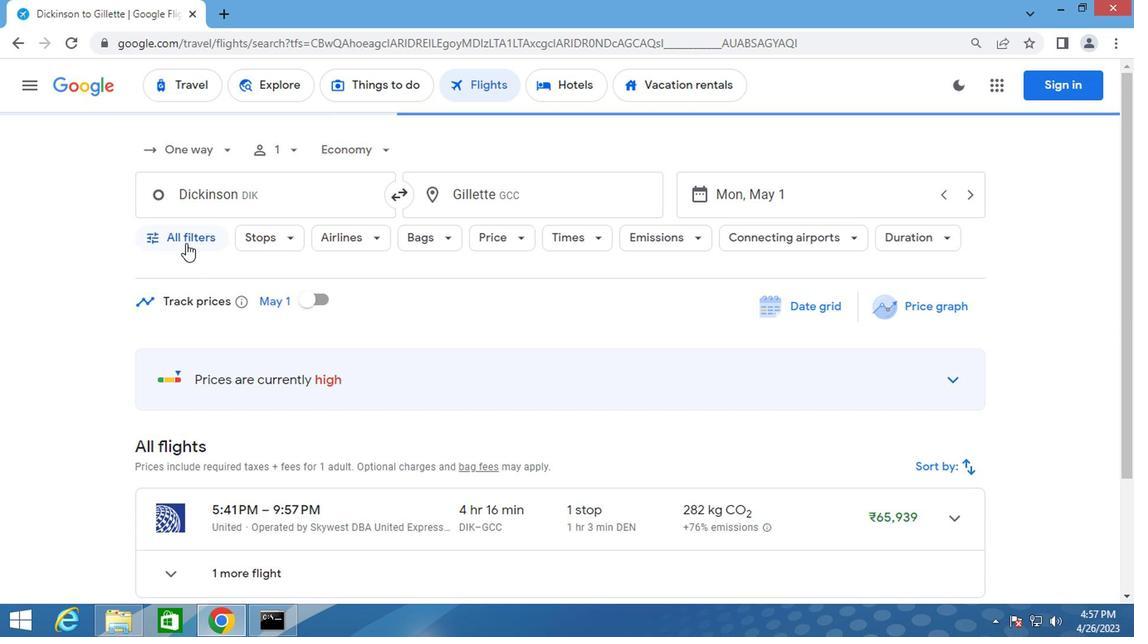 
Action: Mouse moved to (277, 395)
Screenshot: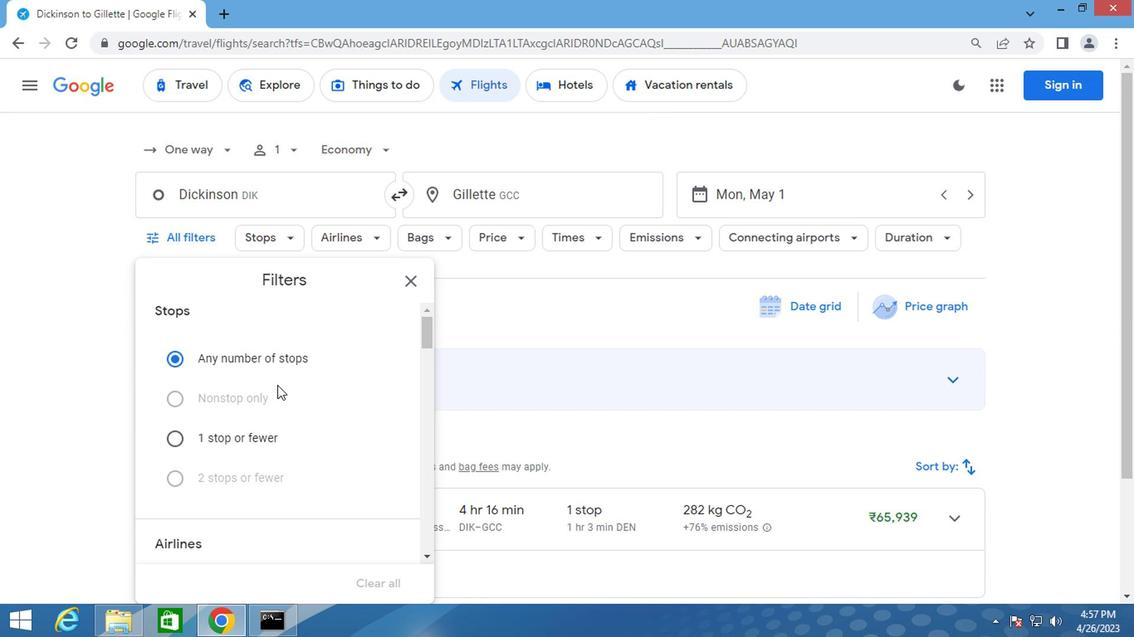 
Action: Mouse scrolled (277, 394) with delta (0, 0)
Screenshot: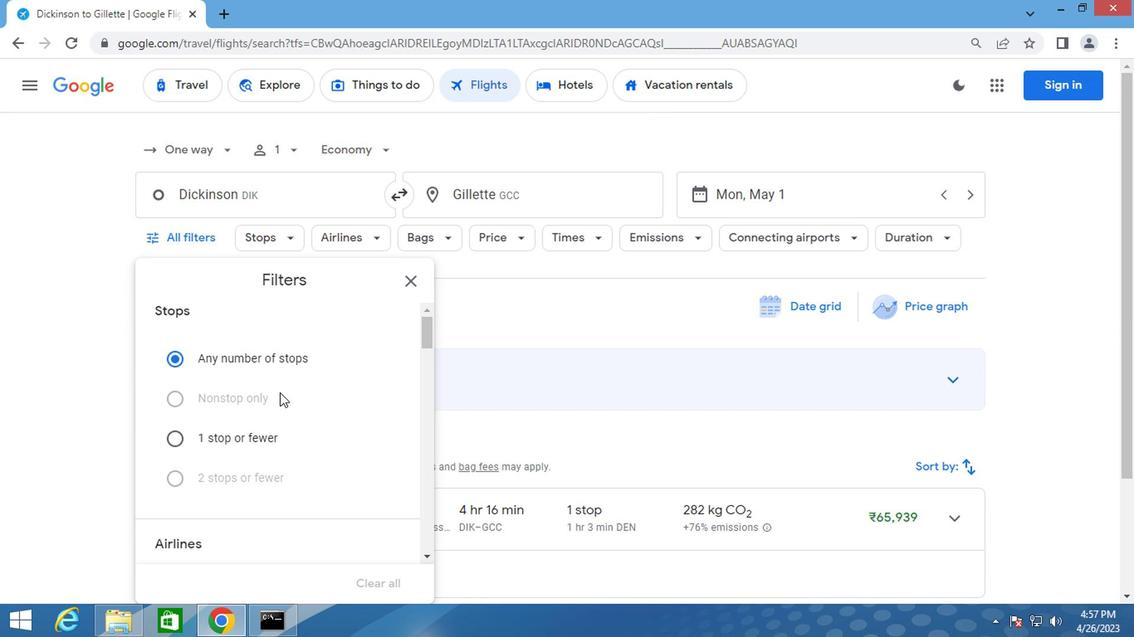 
Action: Mouse scrolled (277, 394) with delta (0, 0)
Screenshot: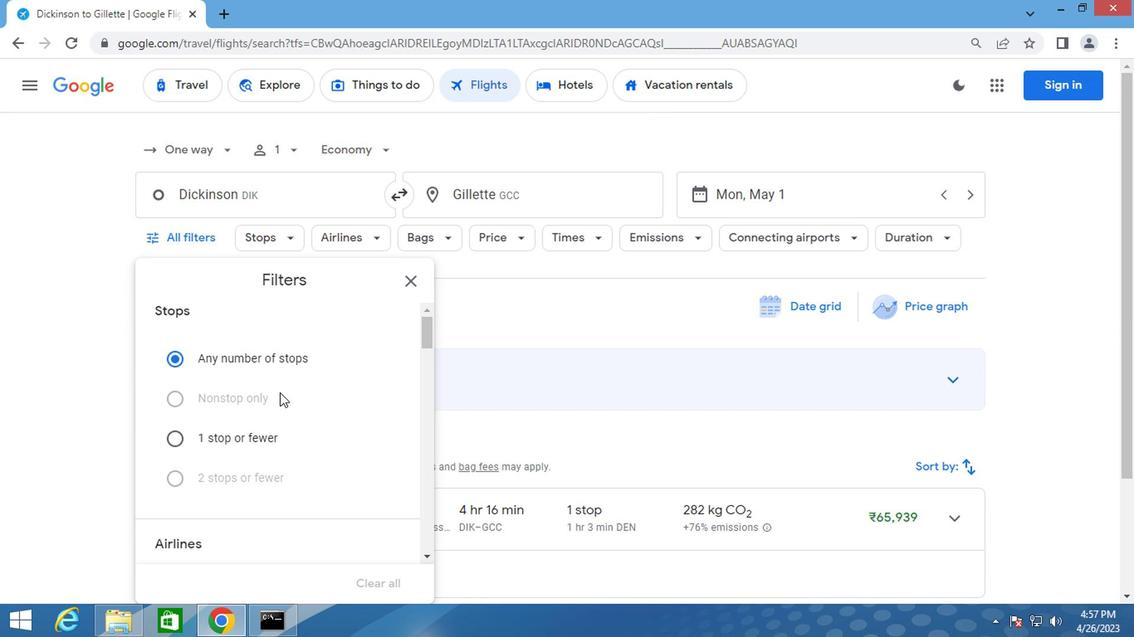 
Action: Mouse scrolled (277, 394) with delta (0, 0)
Screenshot: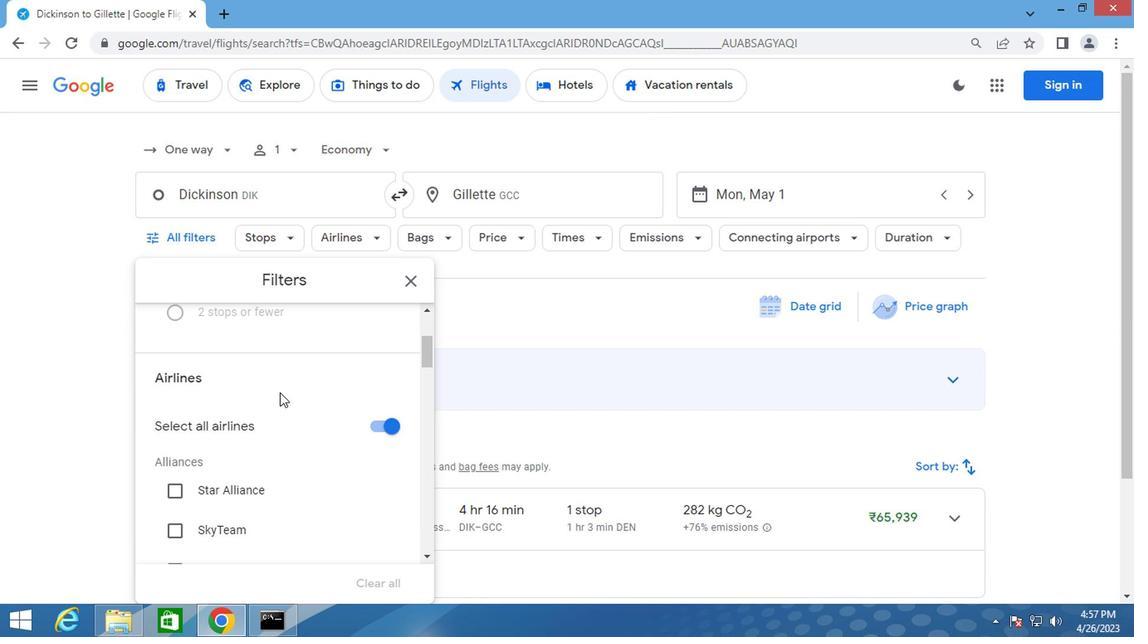 
Action: Mouse scrolled (277, 394) with delta (0, 0)
Screenshot: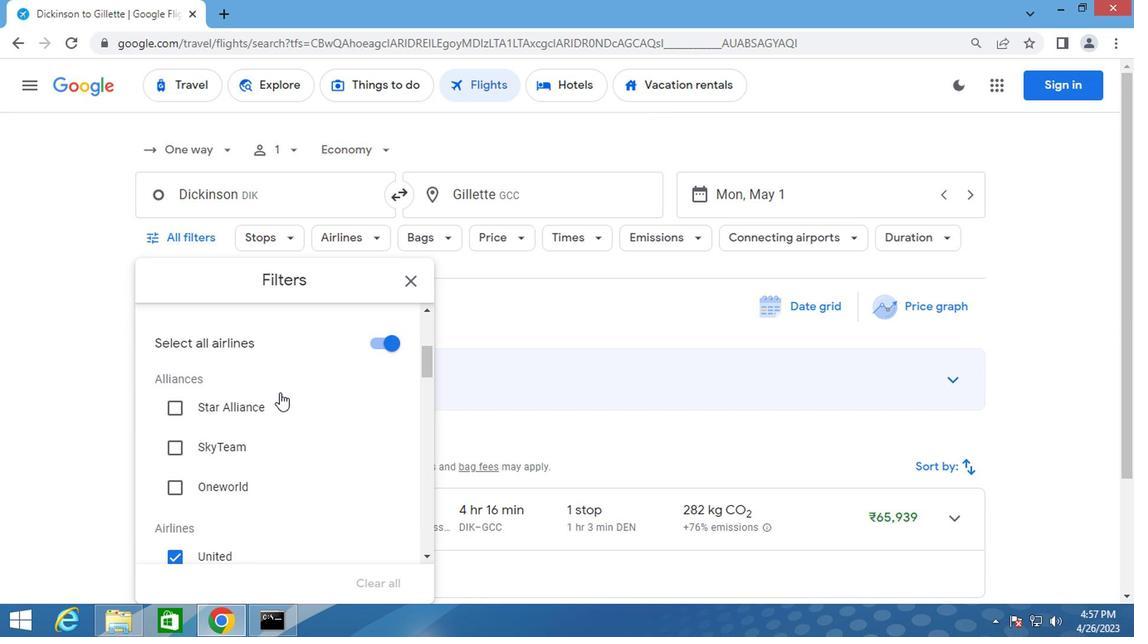 
Action: Mouse moved to (277, 395)
Screenshot: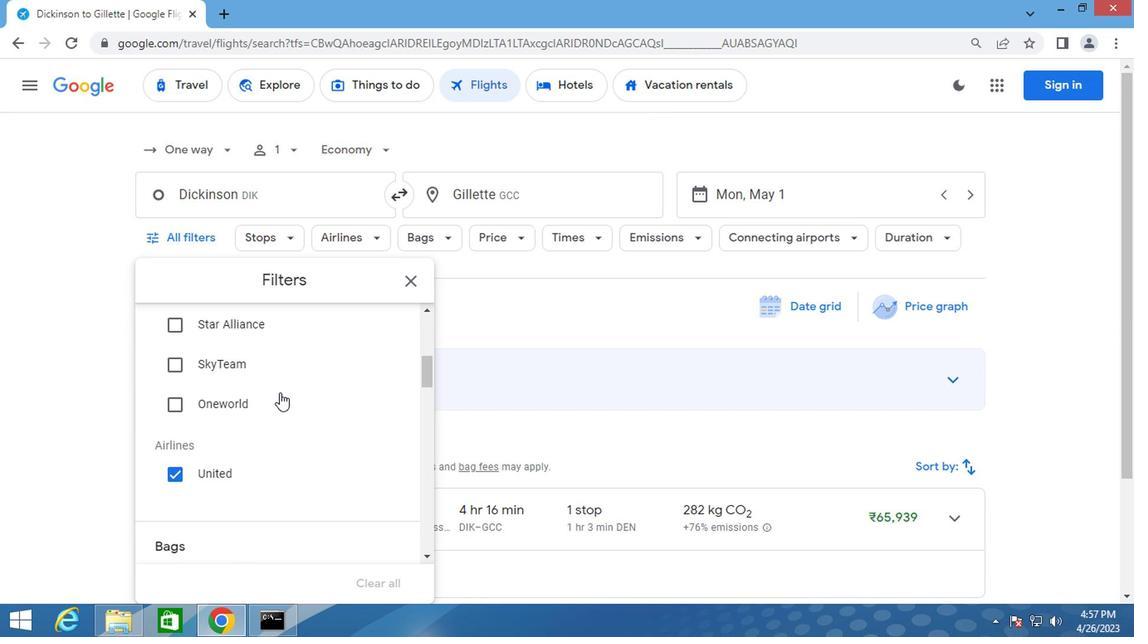 
Action: Mouse scrolled (277, 394) with delta (0, 0)
Screenshot: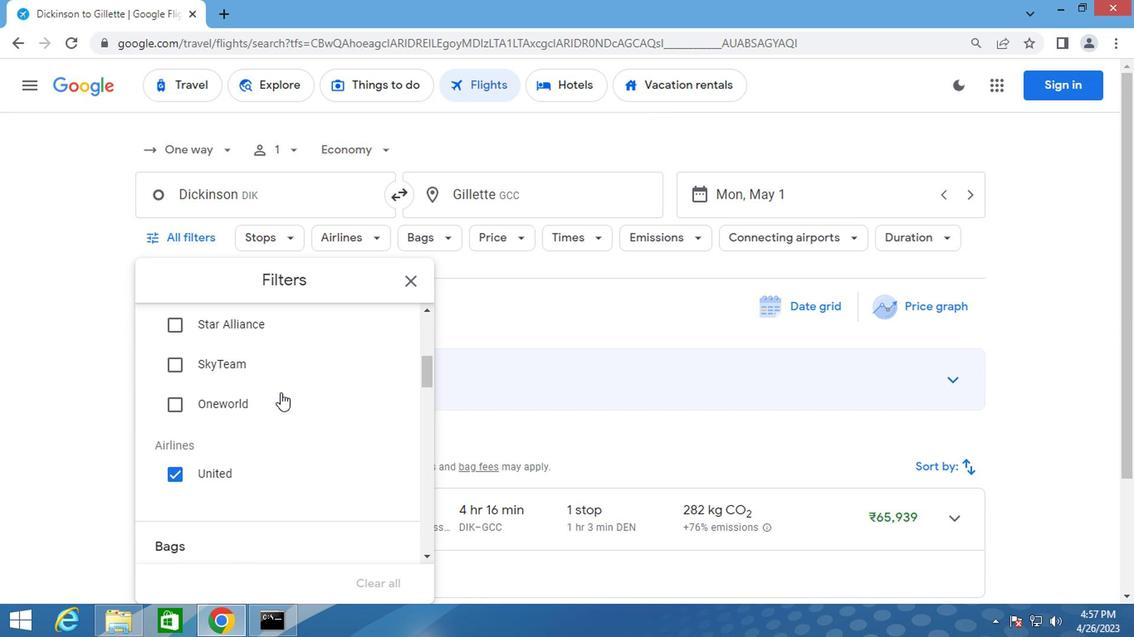 
Action: Mouse scrolled (277, 394) with delta (0, 0)
Screenshot: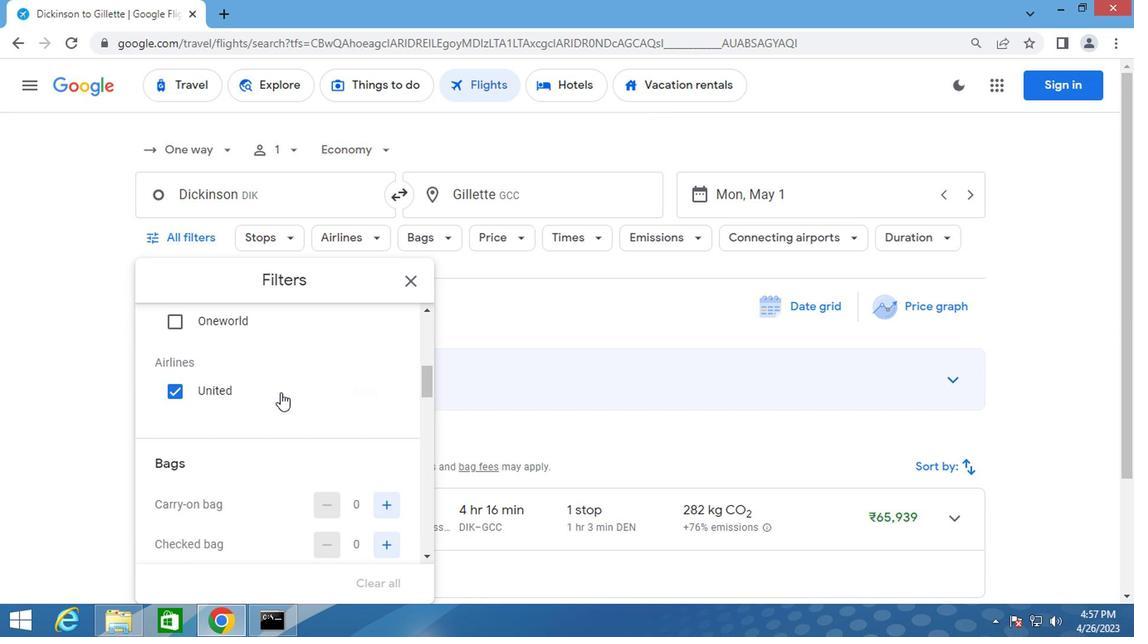 
Action: Mouse moved to (386, 461)
Screenshot: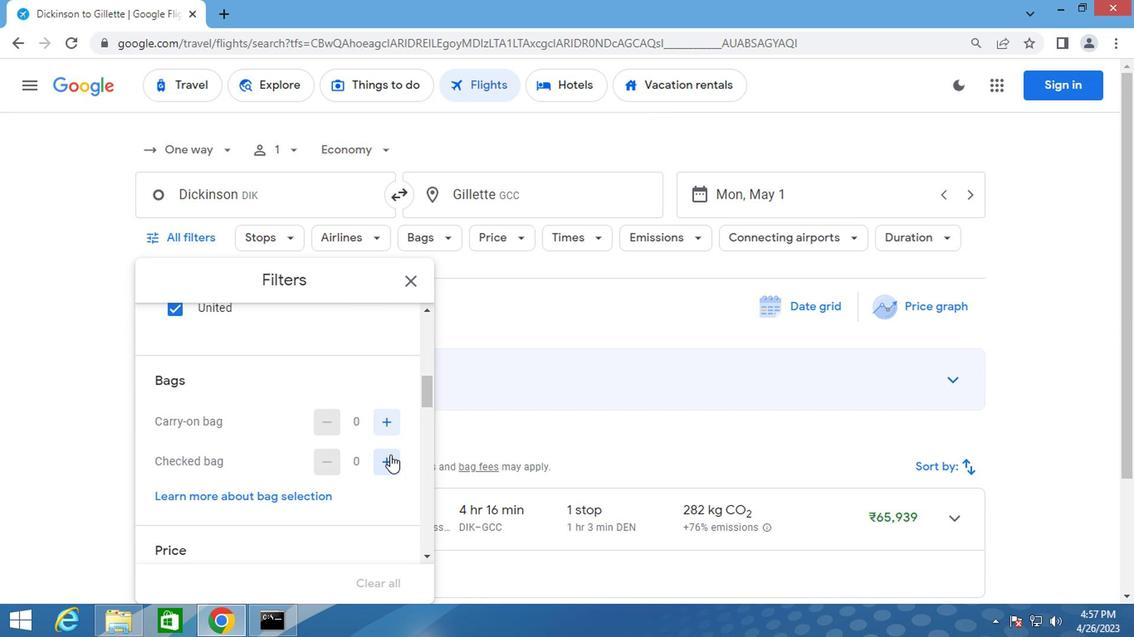 
Action: Mouse pressed left at (386, 461)
Screenshot: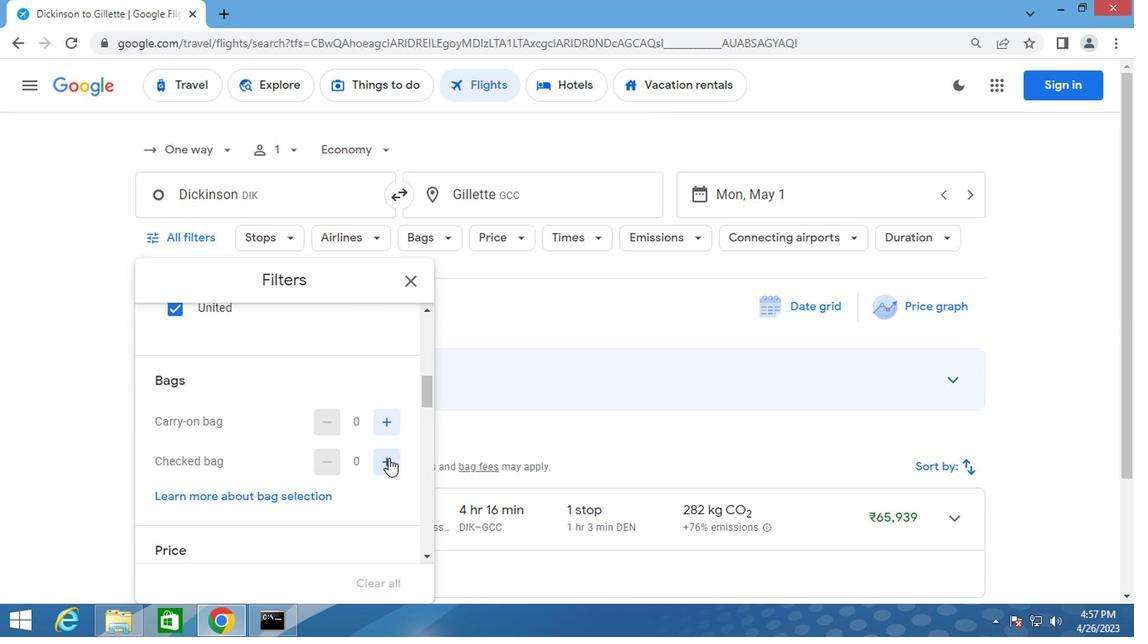 
Action: Mouse pressed left at (386, 461)
Screenshot: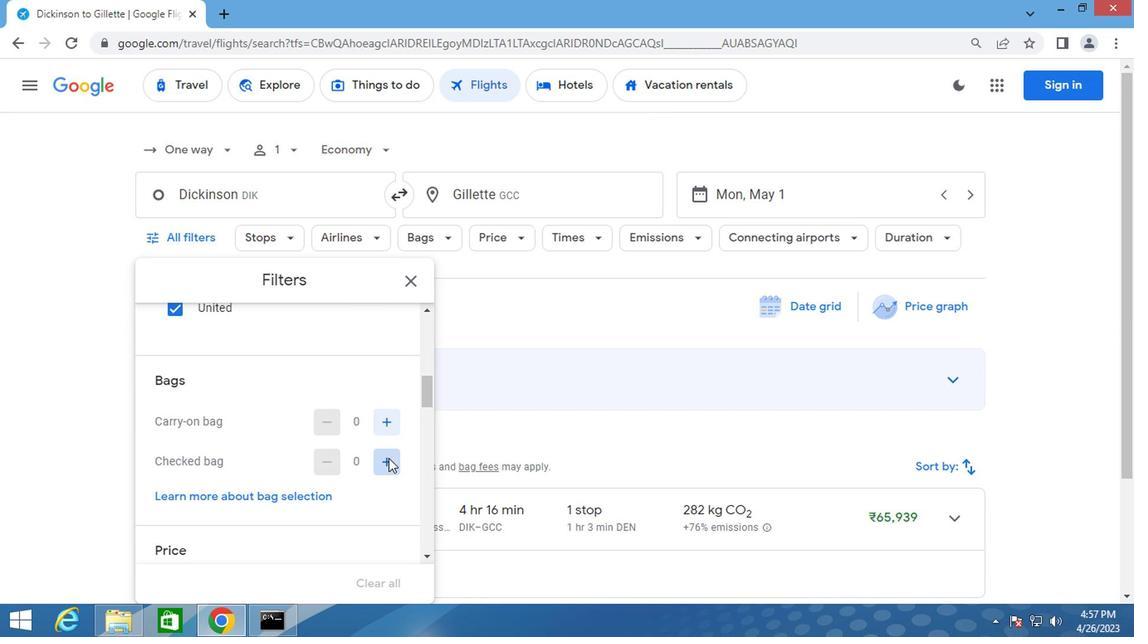
Action: Mouse pressed left at (386, 461)
Screenshot: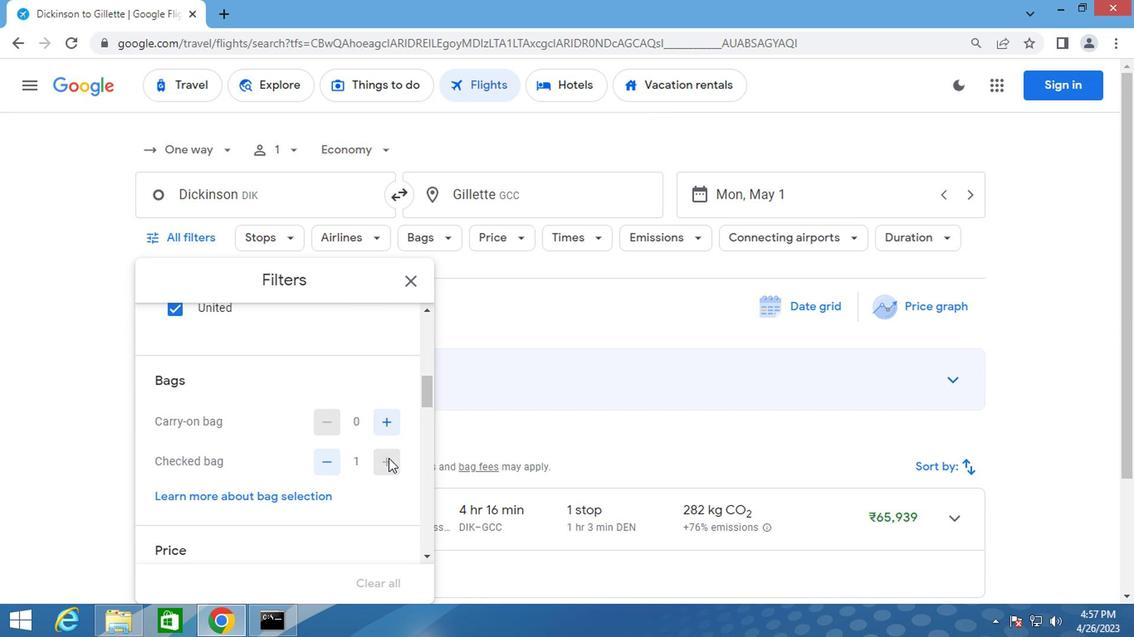 
Action: Mouse pressed left at (386, 461)
Screenshot: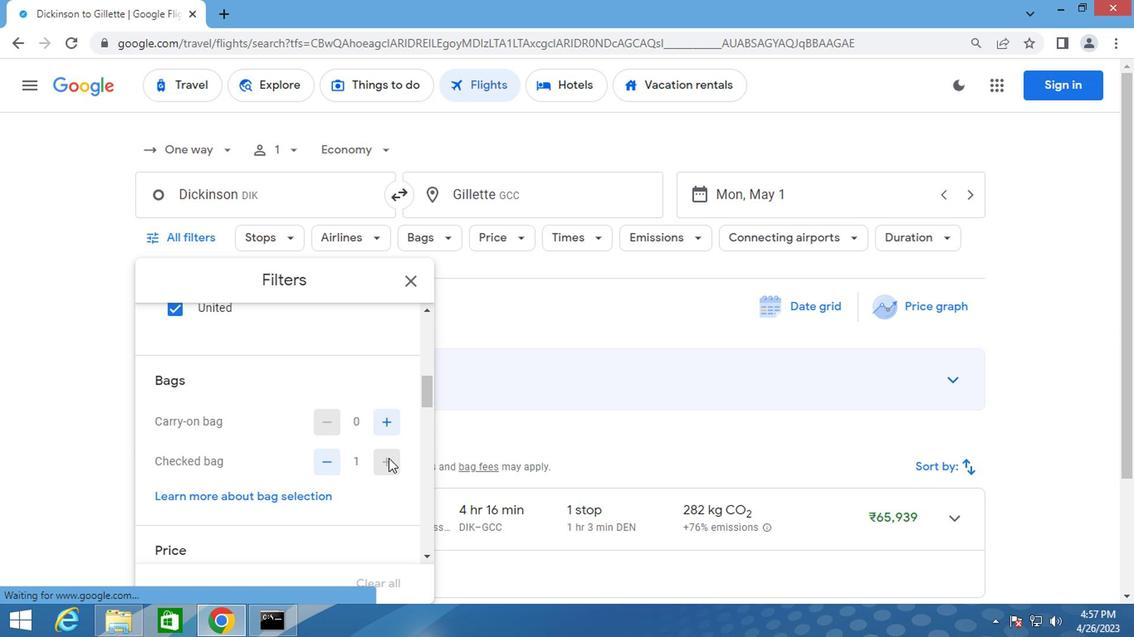 
Action: Mouse pressed left at (386, 461)
Screenshot: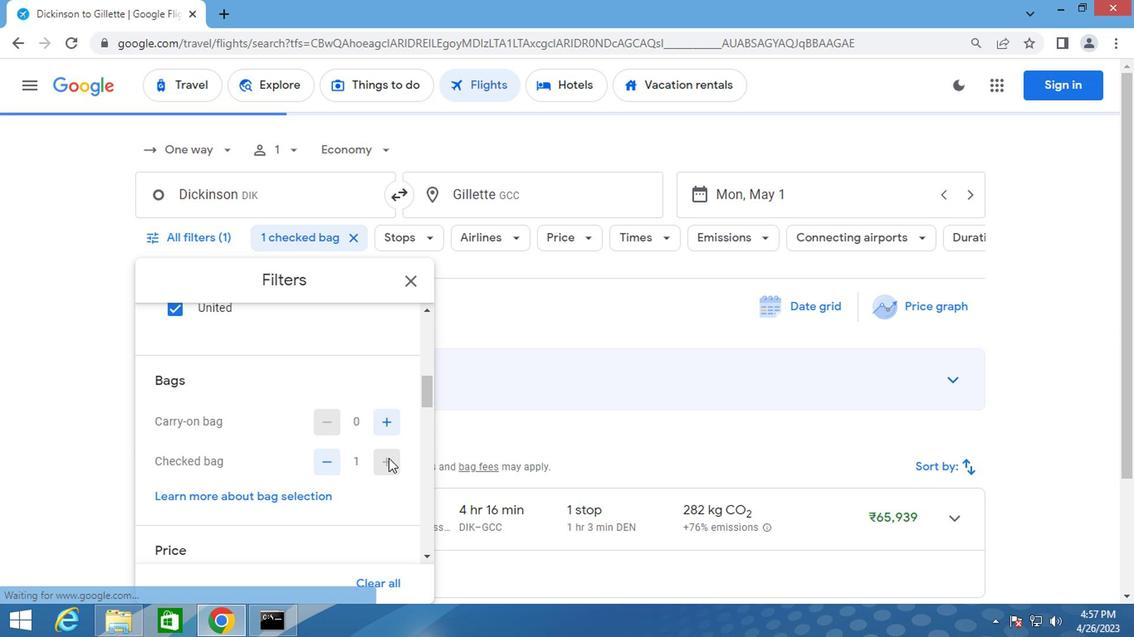 
Action: Mouse pressed left at (386, 461)
Screenshot: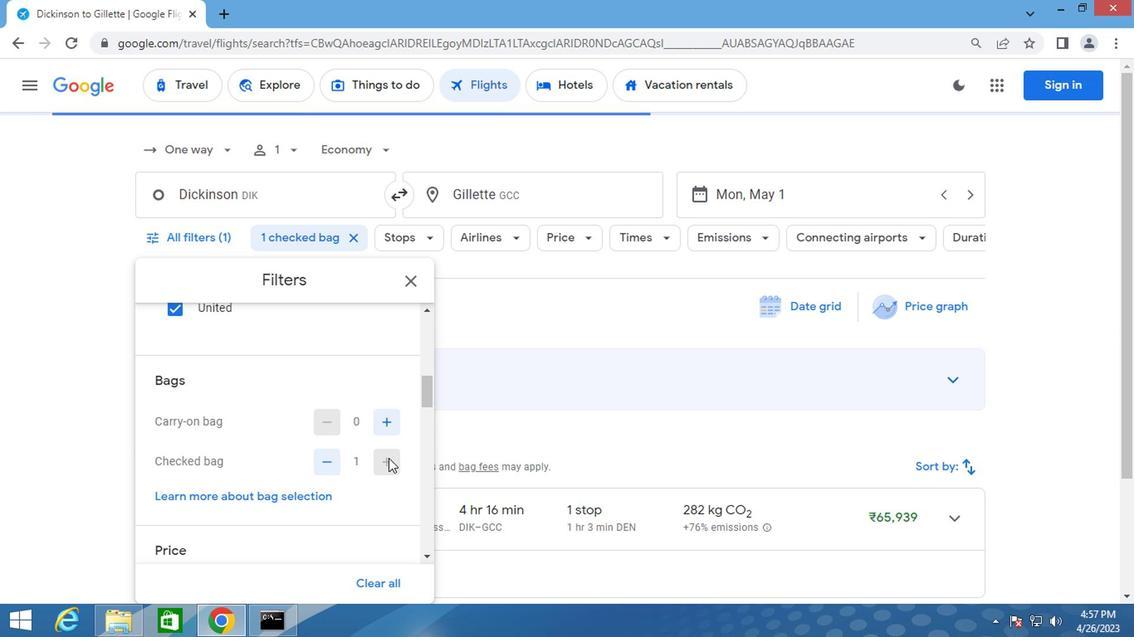 
Action: Mouse moved to (388, 461)
Screenshot: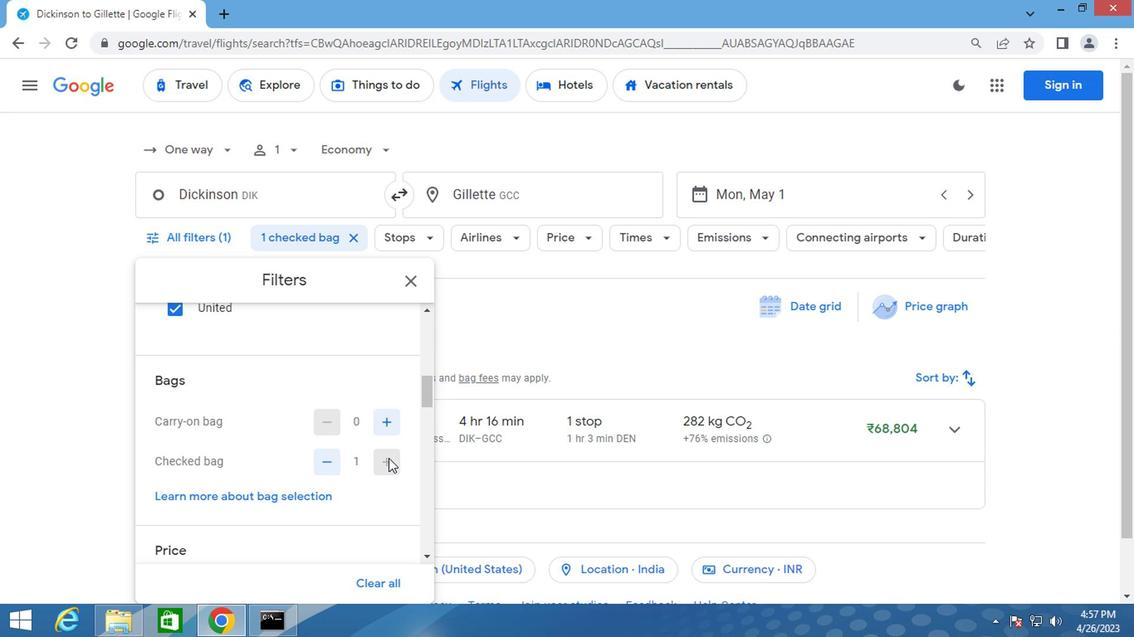 
Action: Mouse scrolled (388, 460) with delta (0, -1)
Screenshot: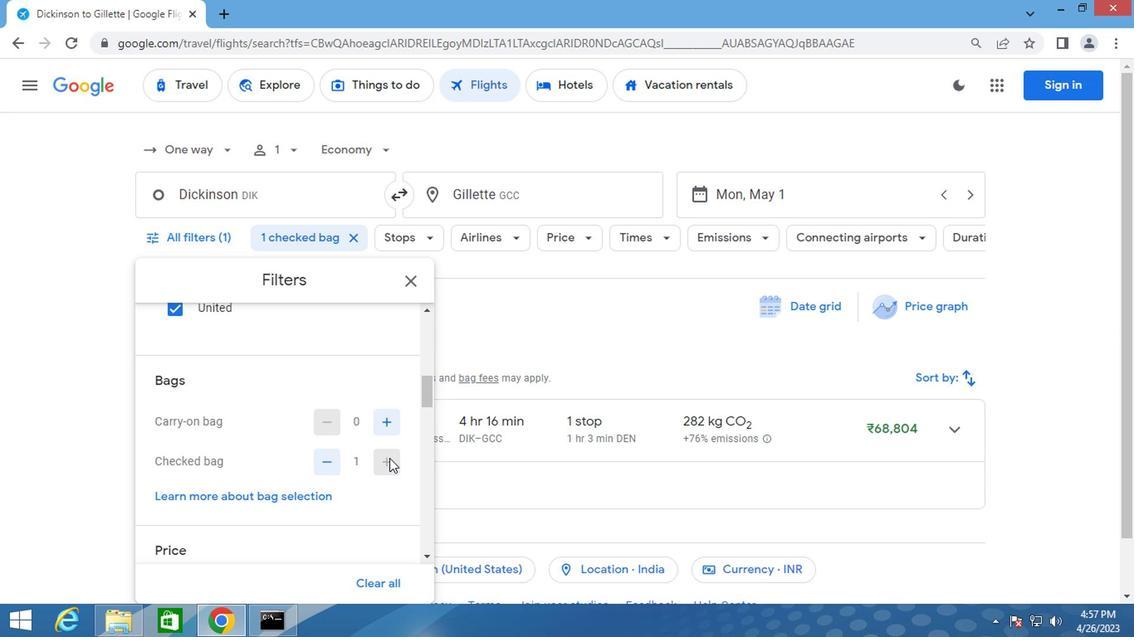 
Action: Mouse moved to (374, 540)
Screenshot: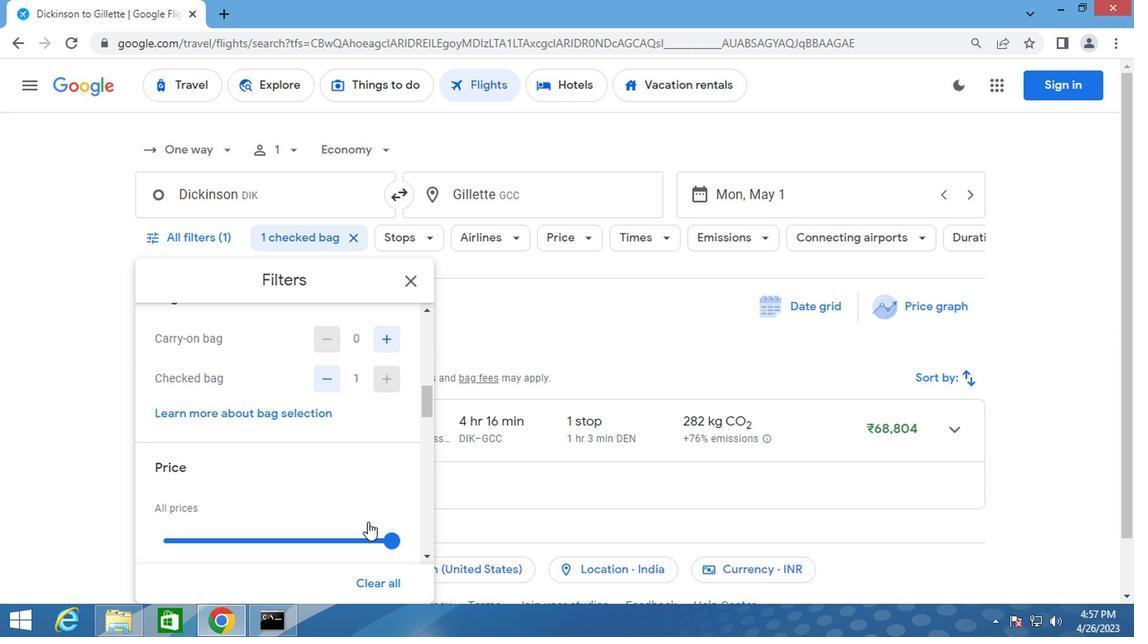 
Action: Mouse pressed left at (374, 540)
Screenshot: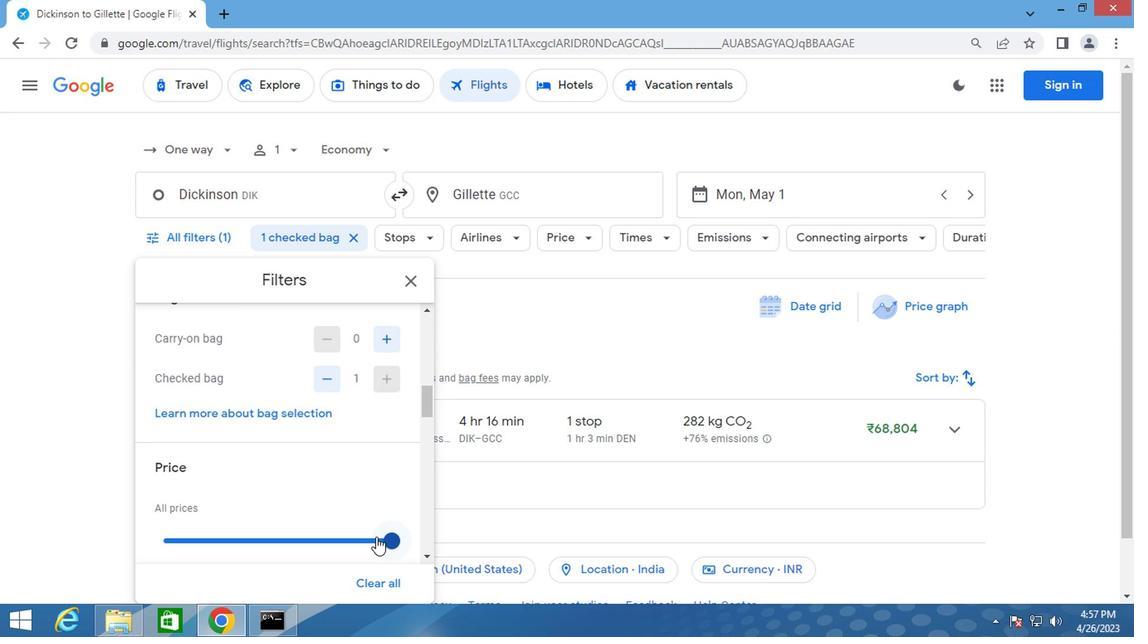 
Action: Mouse moved to (339, 466)
Screenshot: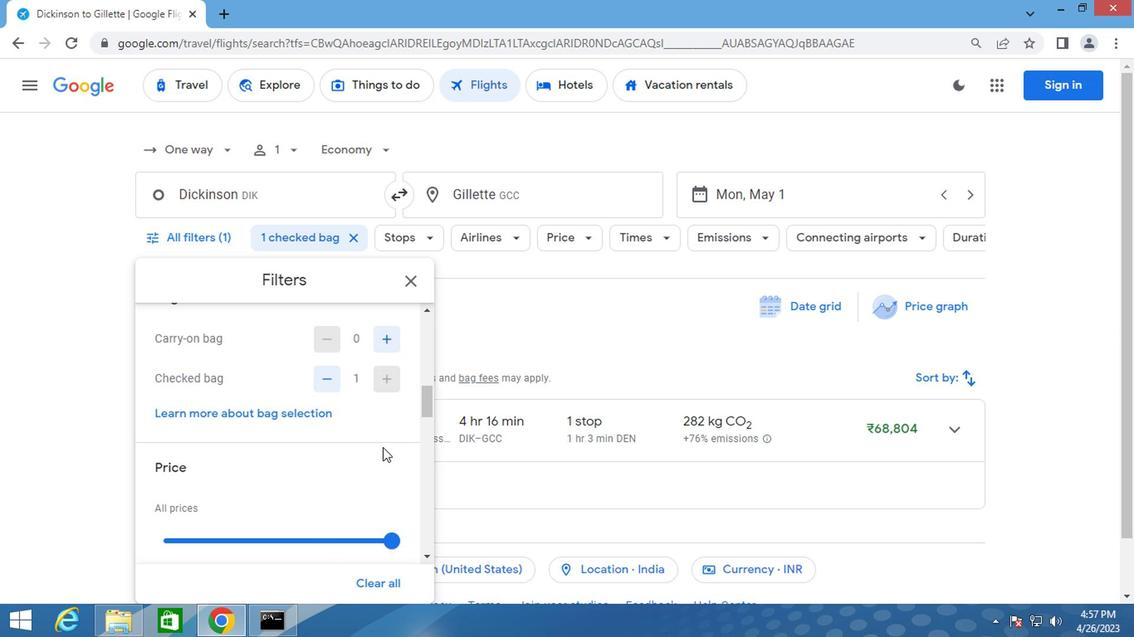 
Action: Mouse scrolled (339, 465) with delta (0, 0)
Screenshot: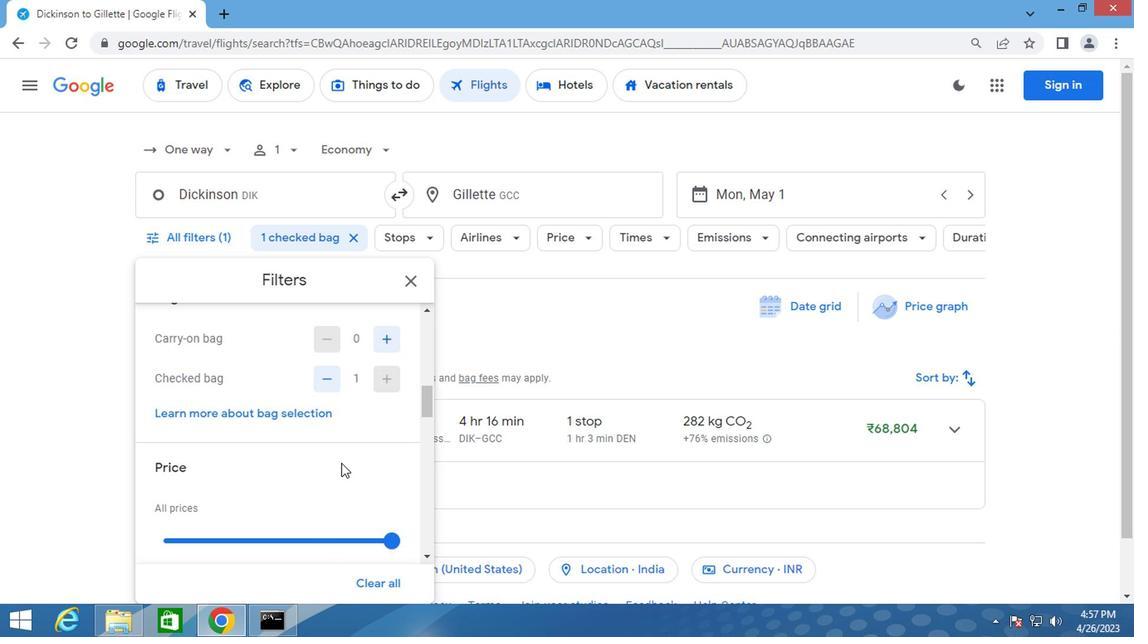 
Action: Mouse scrolled (339, 465) with delta (0, 0)
Screenshot: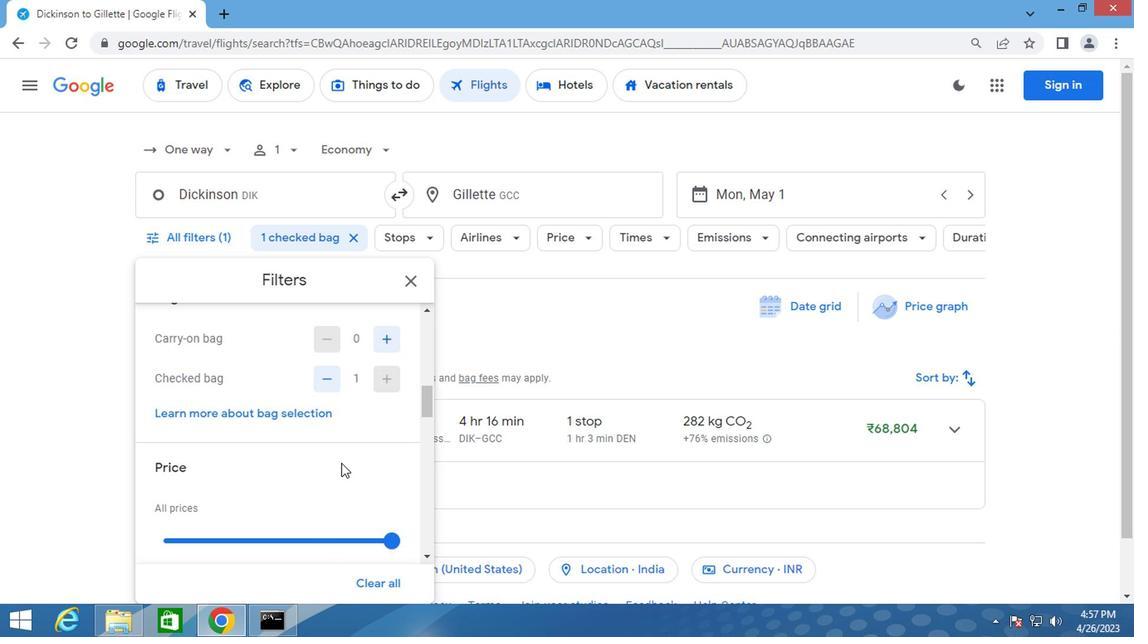 
Action: Mouse scrolled (339, 465) with delta (0, 0)
Screenshot: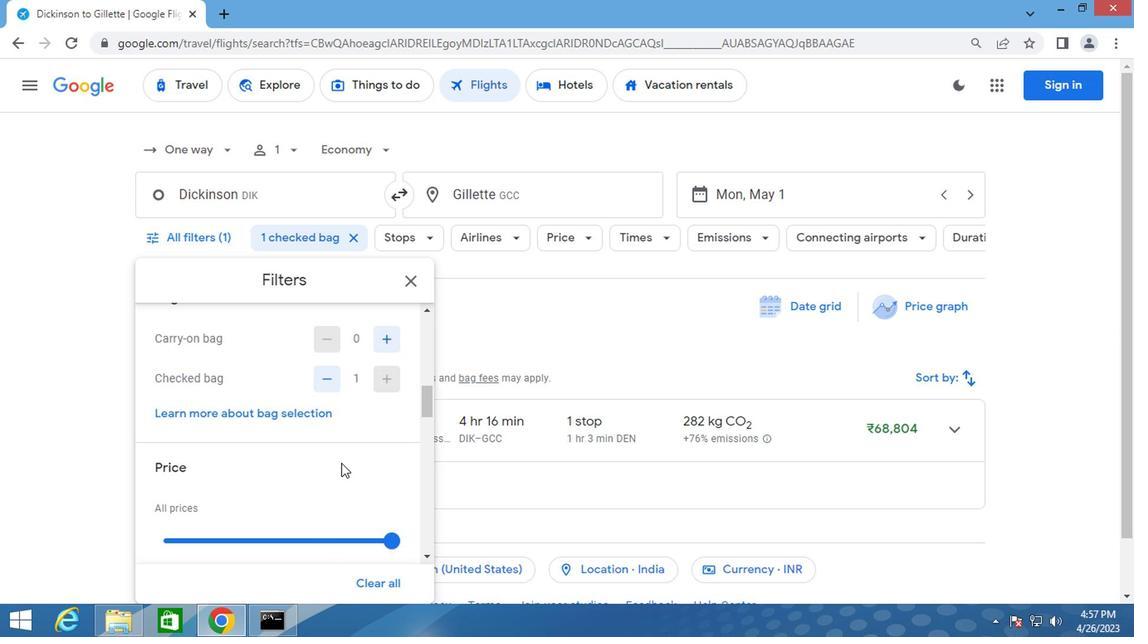 
Action: Mouse moved to (158, 471)
Screenshot: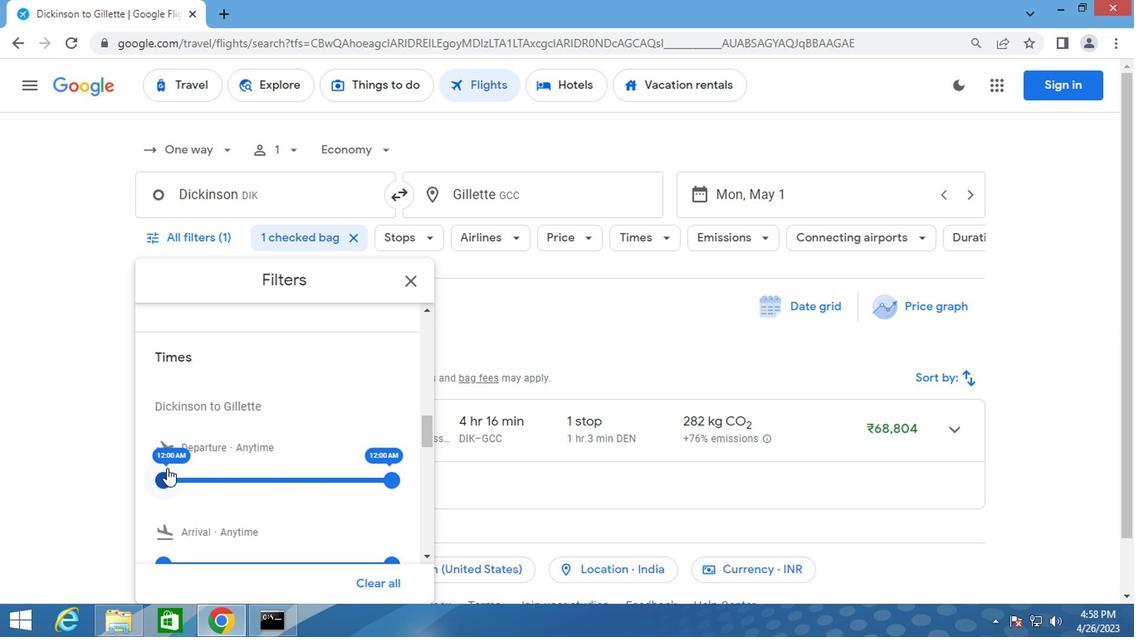 
Action: Mouse pressed left at (158, 471)
Screenshot: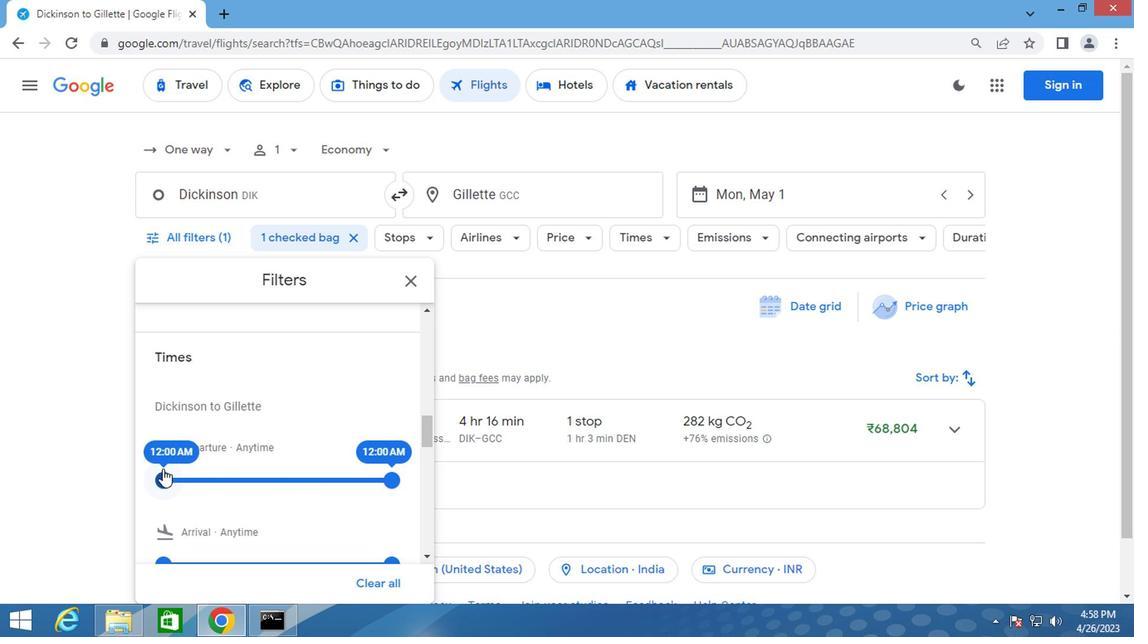 
Action: Mouse moved to (406, 278)
Screenshot: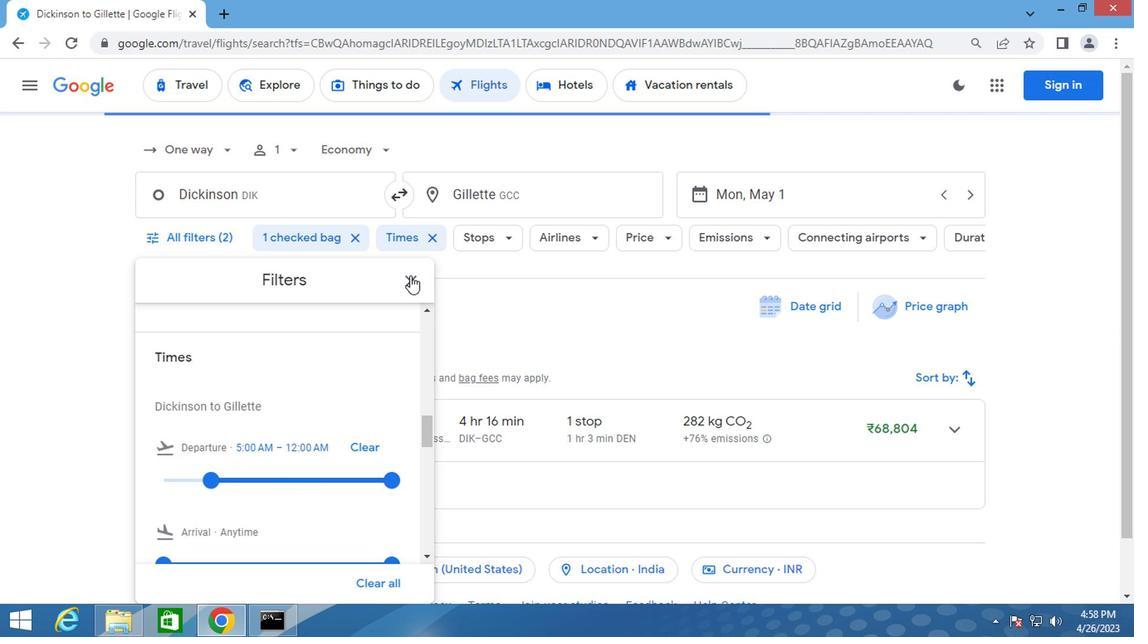 
Action: Mouse pressed left at (406, 278)
Screenshot: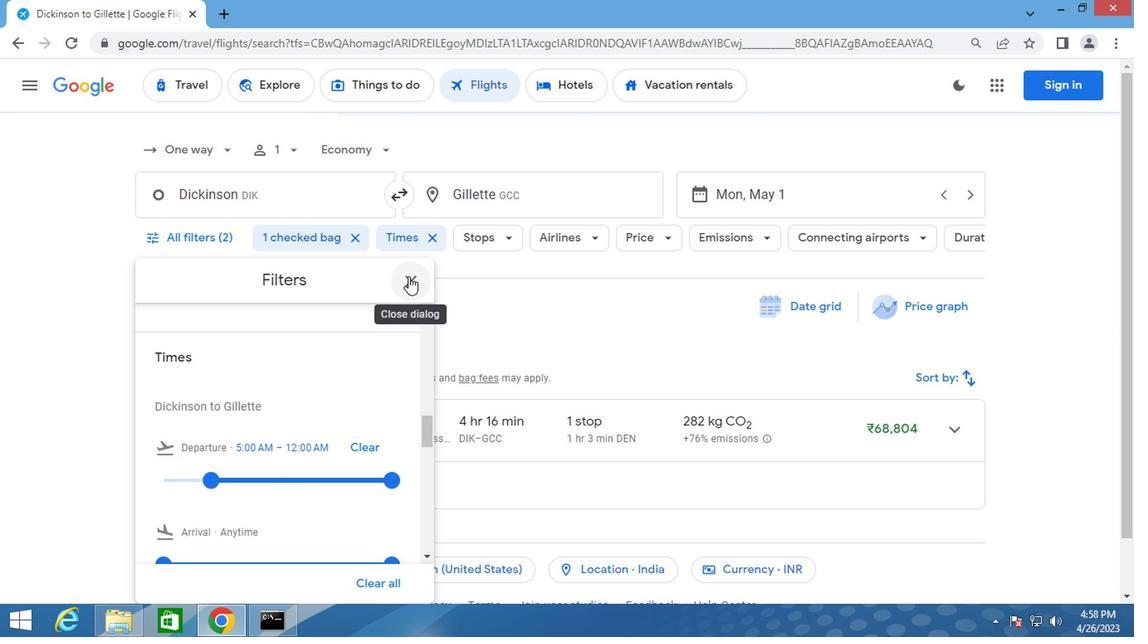 
Action: Key pressed <Key.f8>
Screenshot: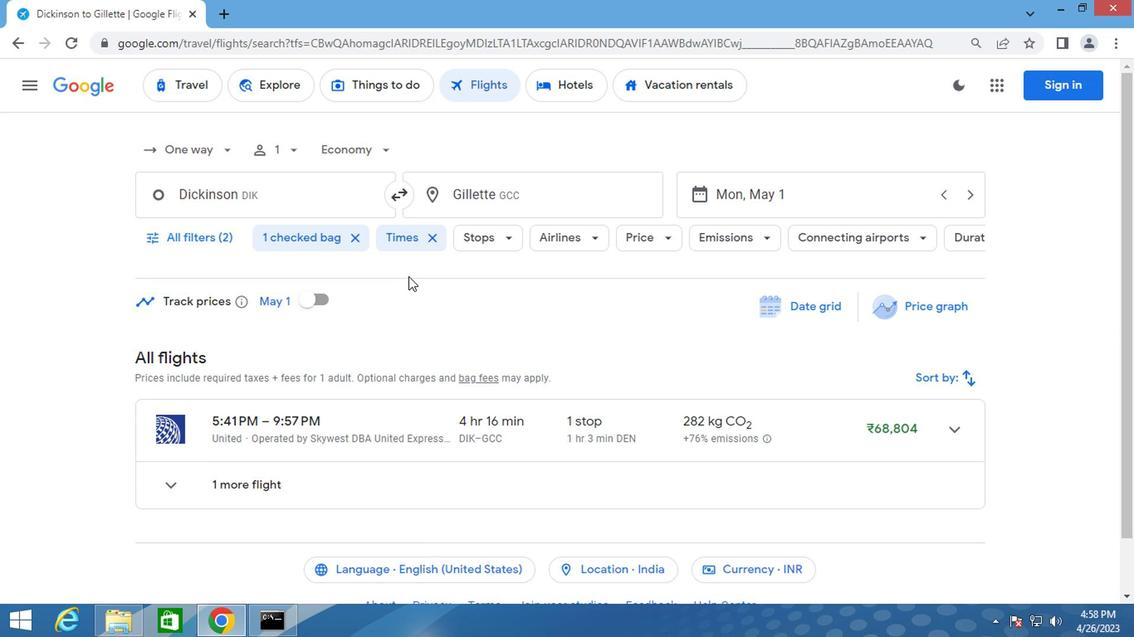 
